 Task: Look for space in Pestovo, Russia from 2nd September, 2023 to 6th September, 2023 for 2 adults in price range Rs.15000 to Rs.20000. Place can be entire place with 1  bedroom having 1 bed and 1 bathroom. Property type can be house, flat, guest house, hotel. Booking option can be shelf check-in. Required host language is English.
Action: Mouse moved to (442, 98)
Screenshot: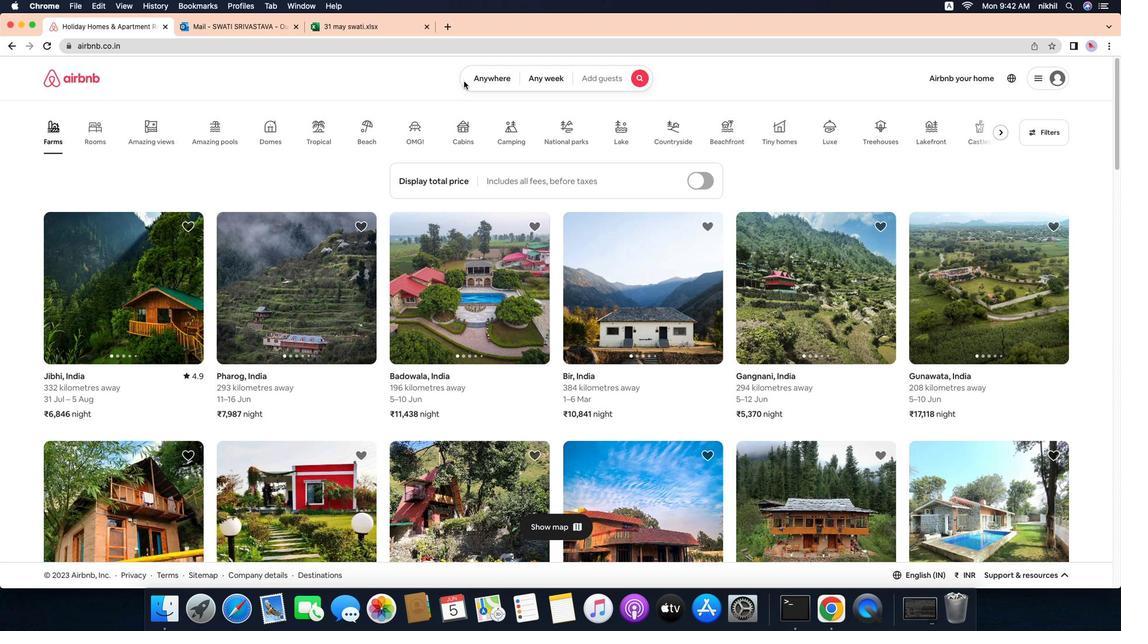 
Action: Mouse pressed left at (442, 98)
Screenshot: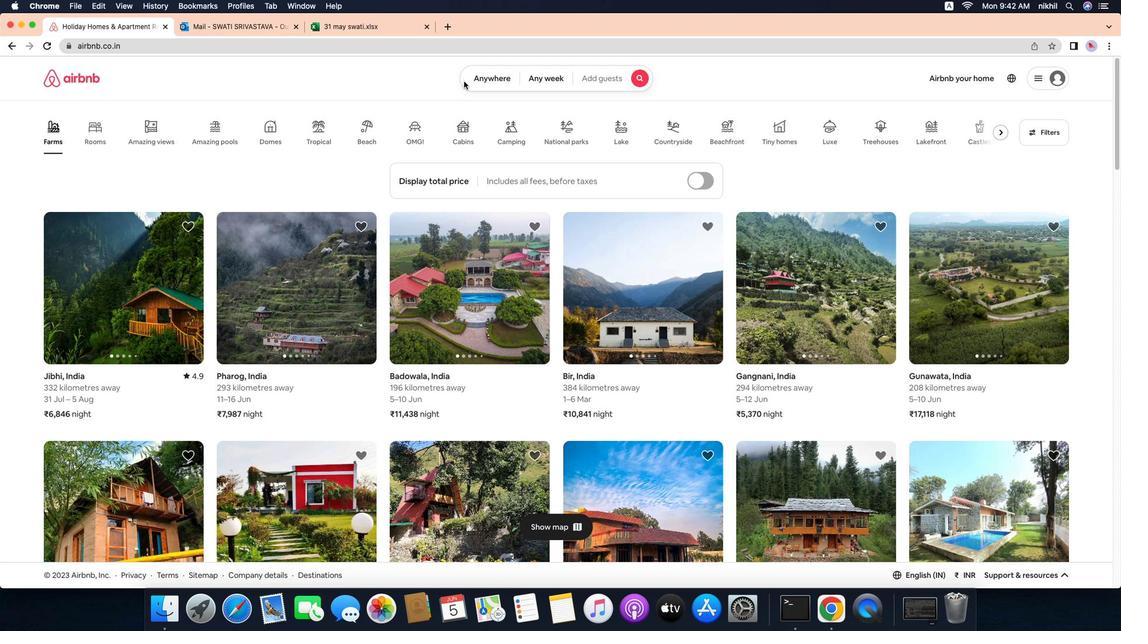 
Action: Mouse moved to (456, 94)
Screenshot: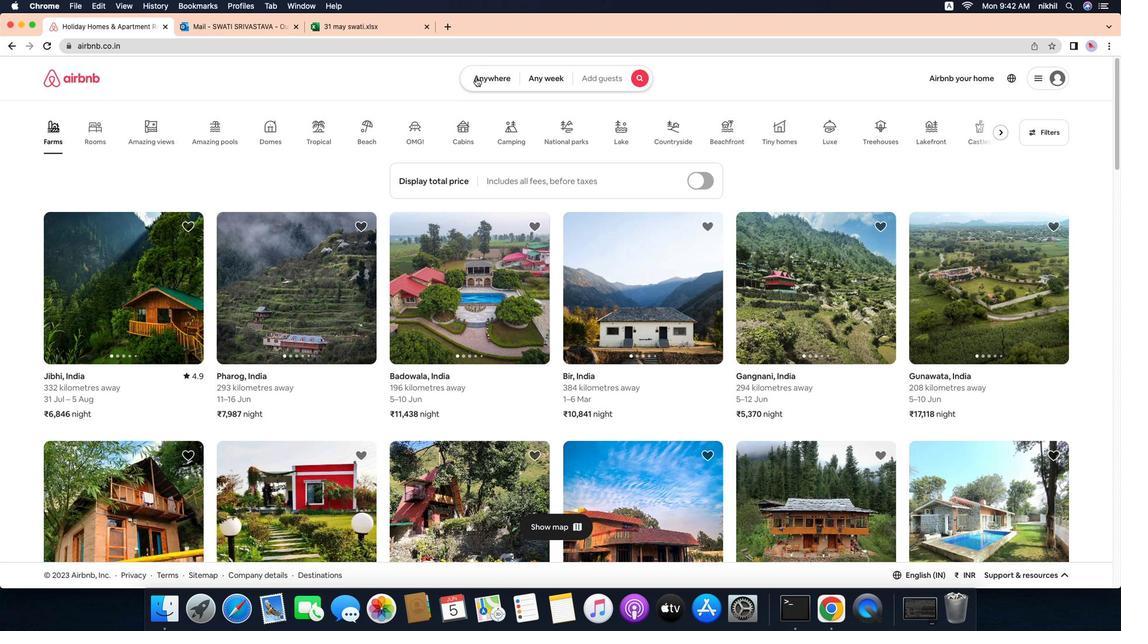 
Action: Mouse pressed left at (456, 94)
Screenshot: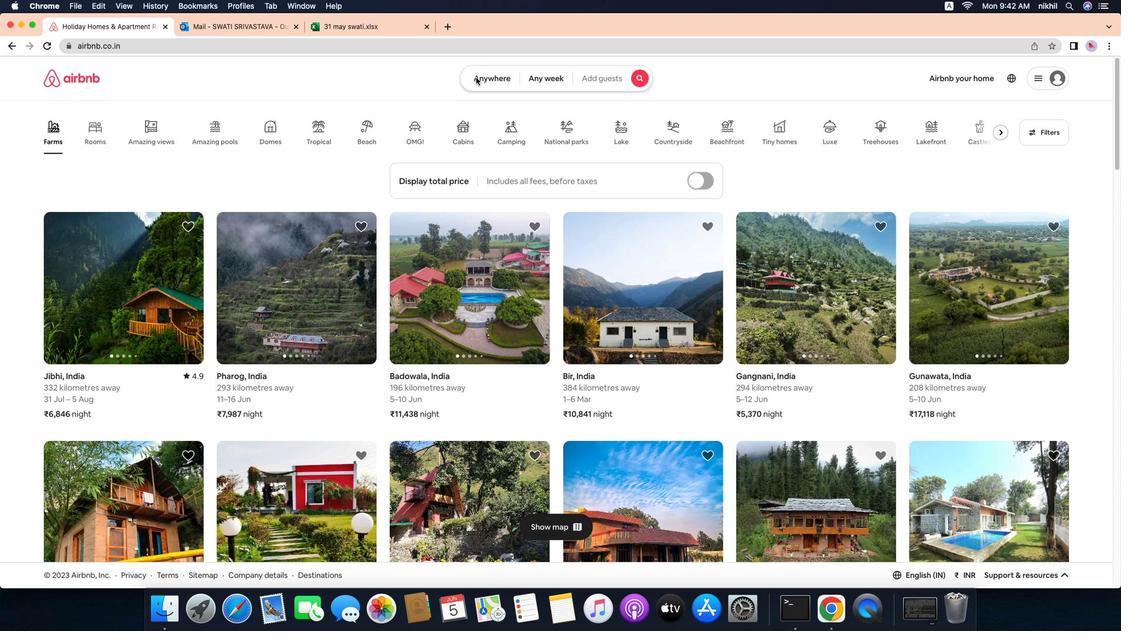 
Action: Mouse moved to (401, 134)
Screenshot: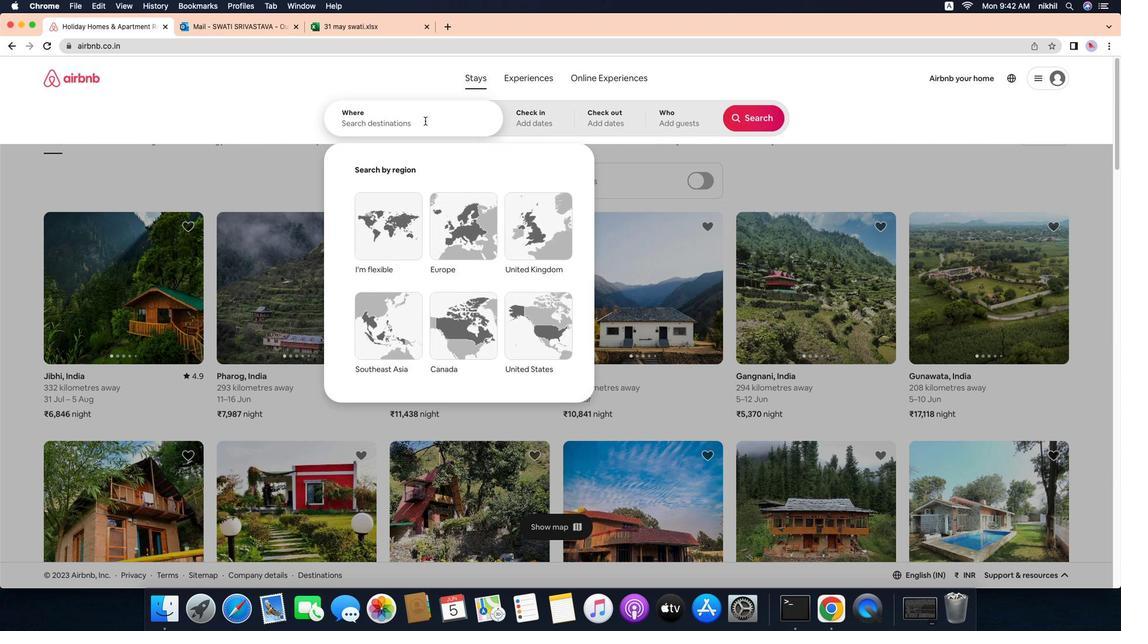 
Action: Mouse pressed left at (401, 134)
Screenshot: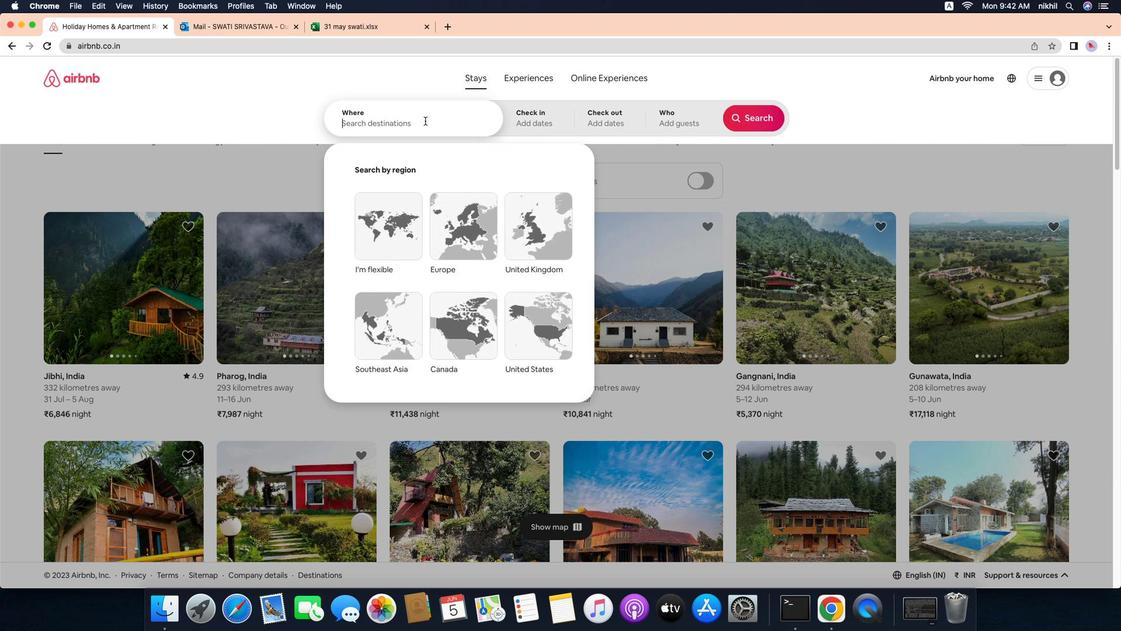 
Action: Key pressed Key.caps_lock'P'Key.caps_lock'e''s''t''o''v''o'','Key.spaceKey.caps_lock'R'Key.caps_lock'u''s''s''i''a'Key.enter
Screenshot: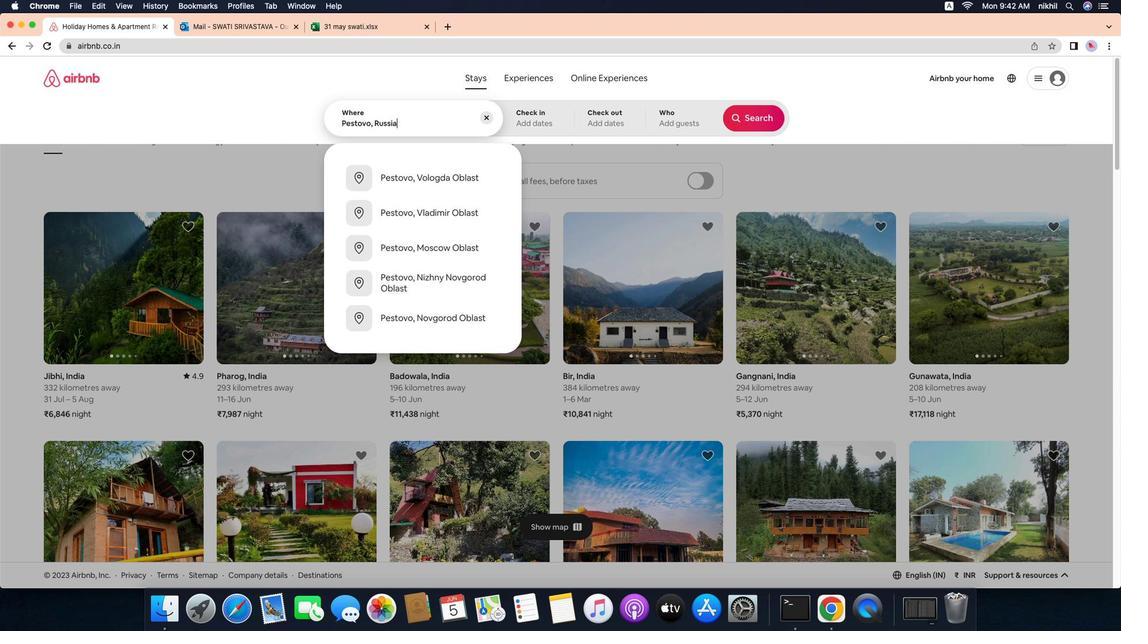 
Action: Mouse moved to (751, 216)
Screenshot: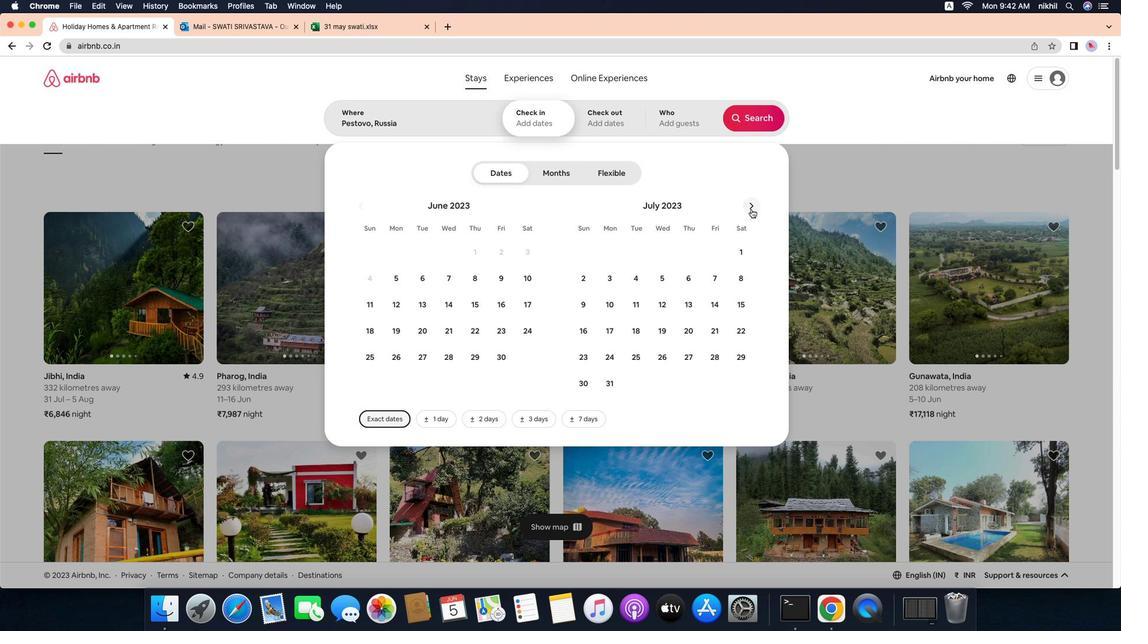
Action: Mouse pressed left at (751, 216)
Screenshot: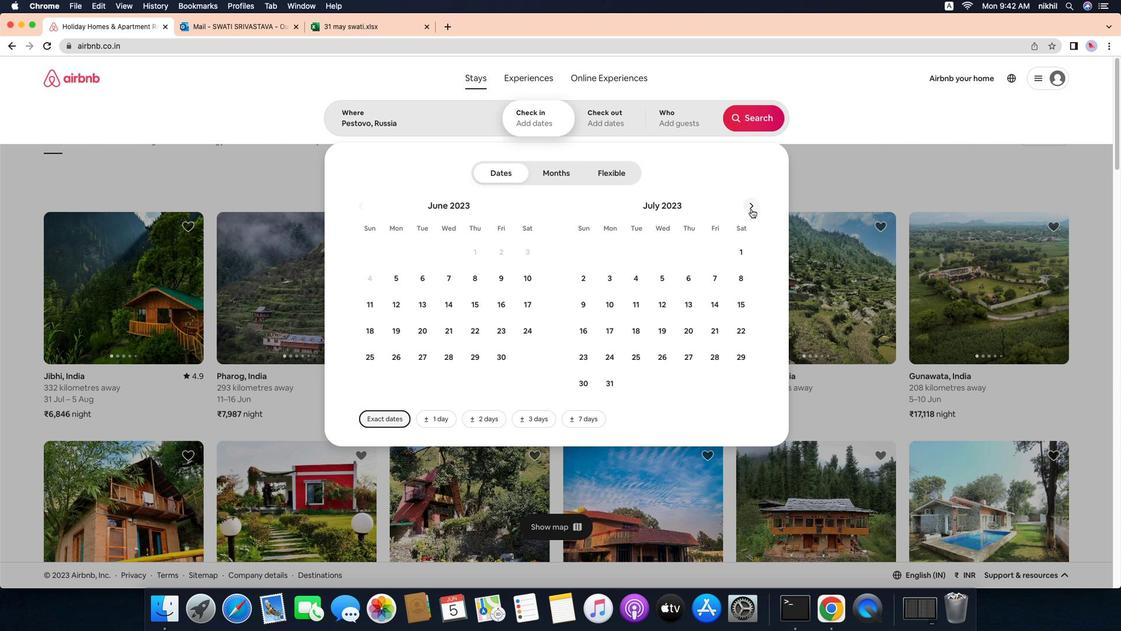 
Action: Mouse moved to (750, 216)
Screenshot: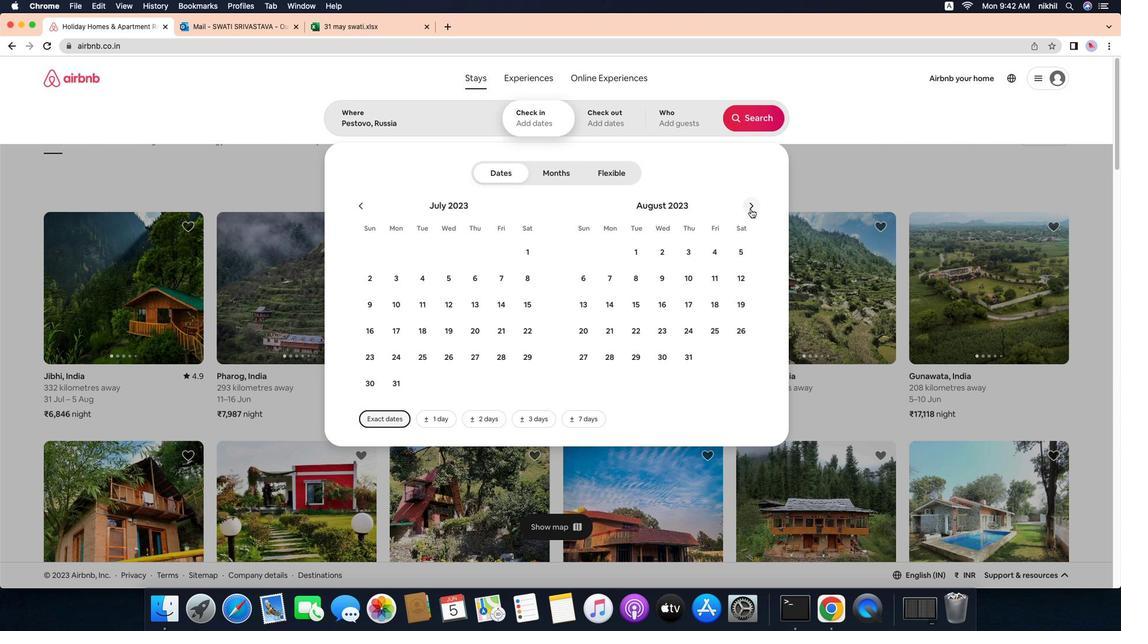 
Action: Mouse pressed left at (750, 216)
Screenshot: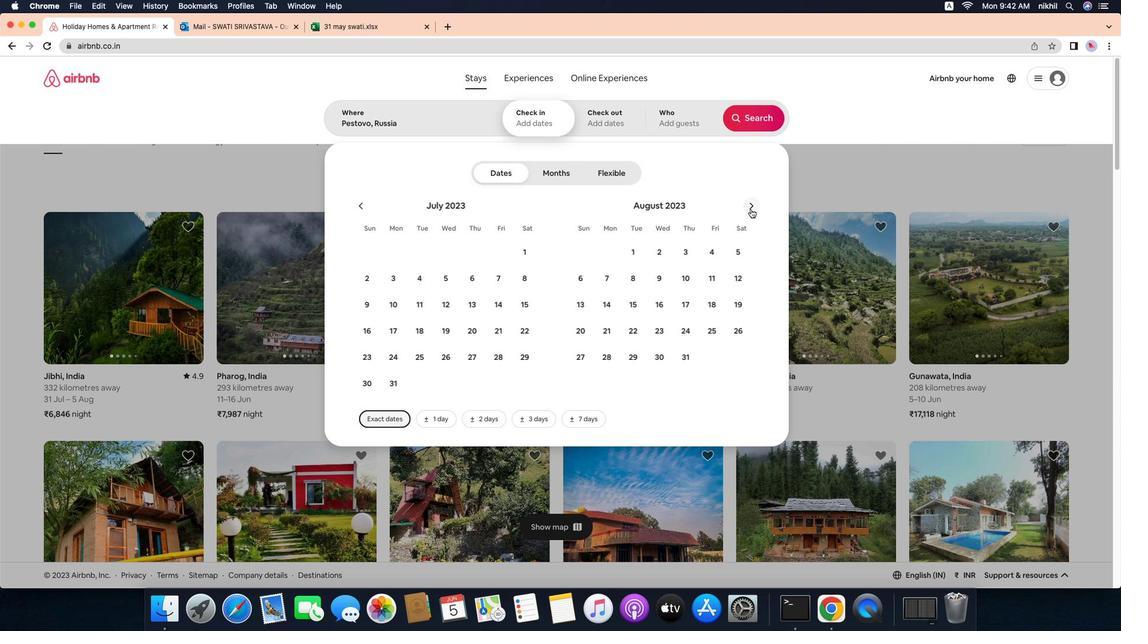 
Action: Mouse moved to (753, 255)
Screenshot: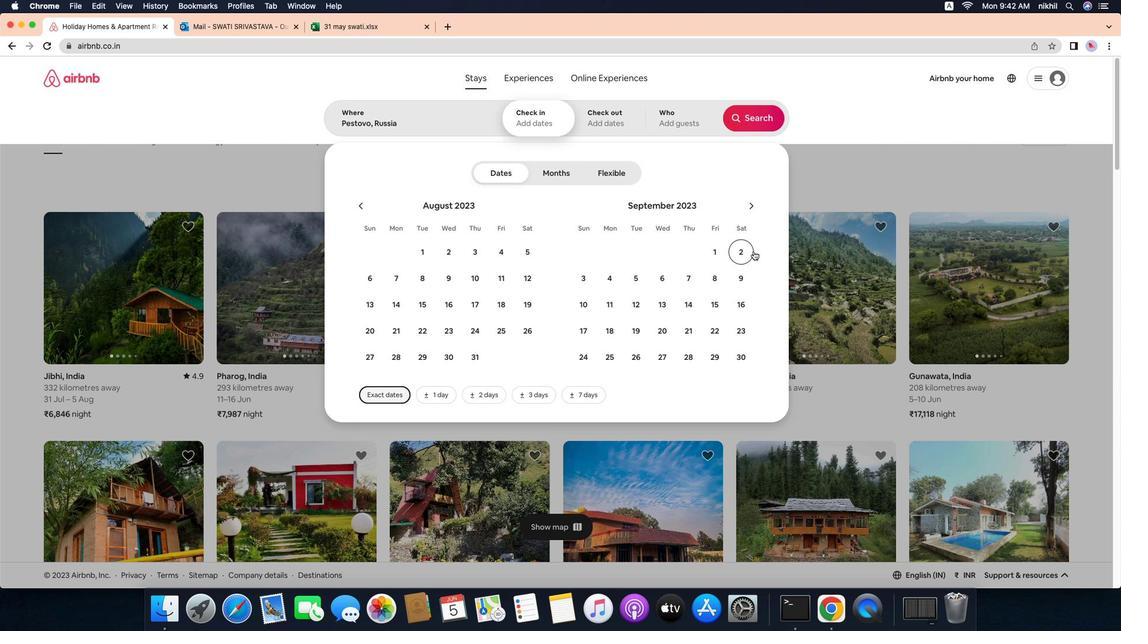 
Action: Mouse pressed left at (753, 255)
Screenshot: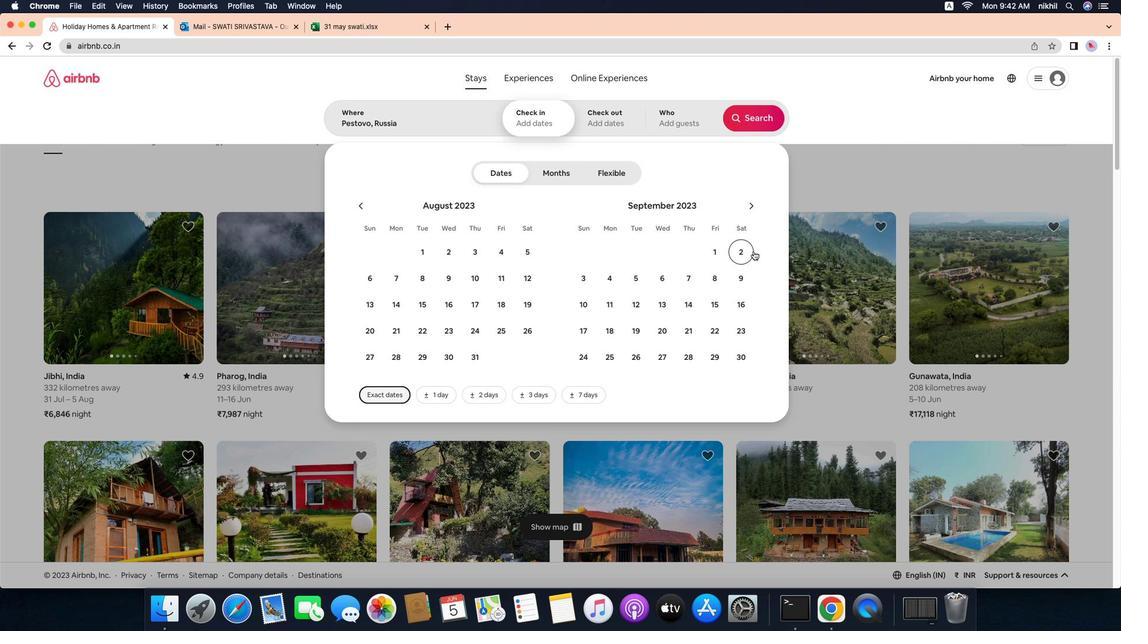 
Action: Mouse moved to (663, 282)
Screenshot: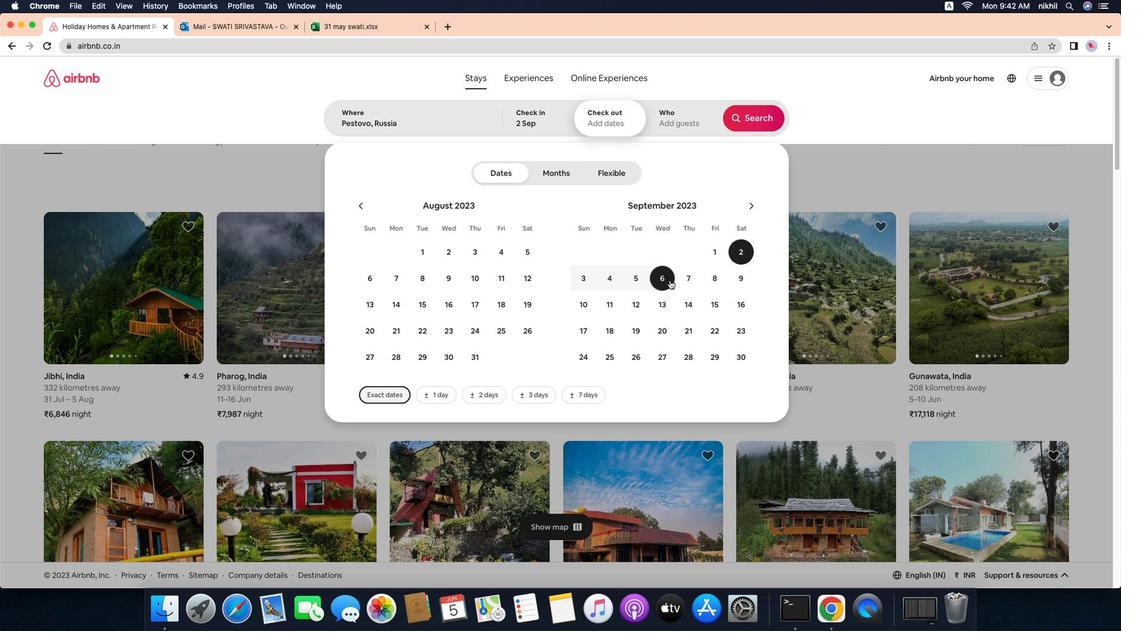 
Action: Mouse pressed left at (663, 282)
Screenshot: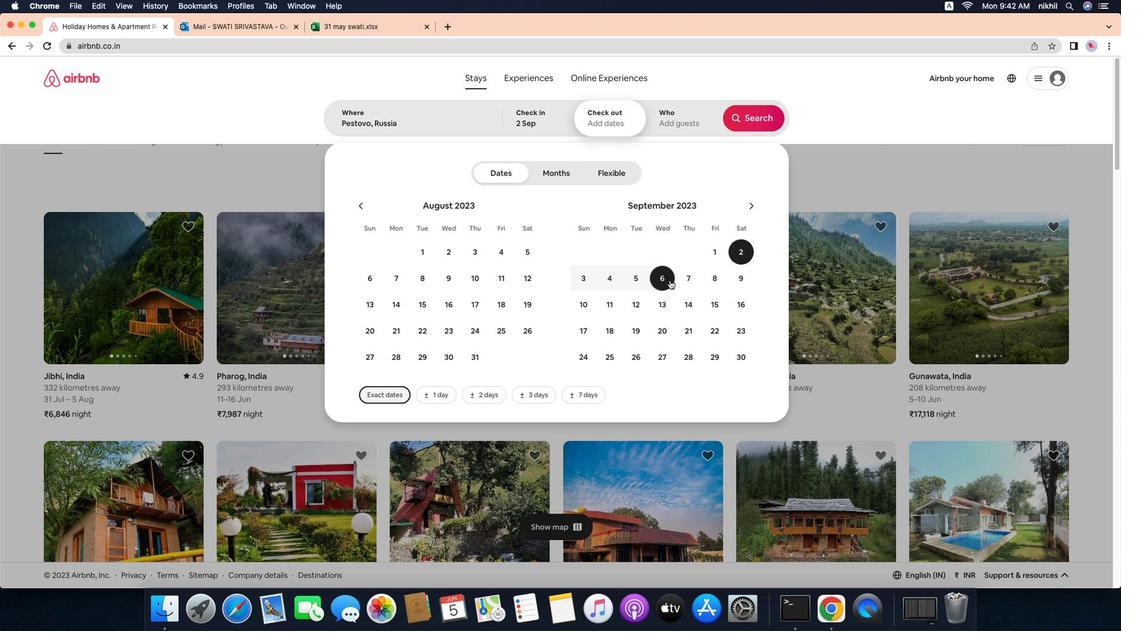 
Action: Mouse moved to (671, 138)
Screenshot: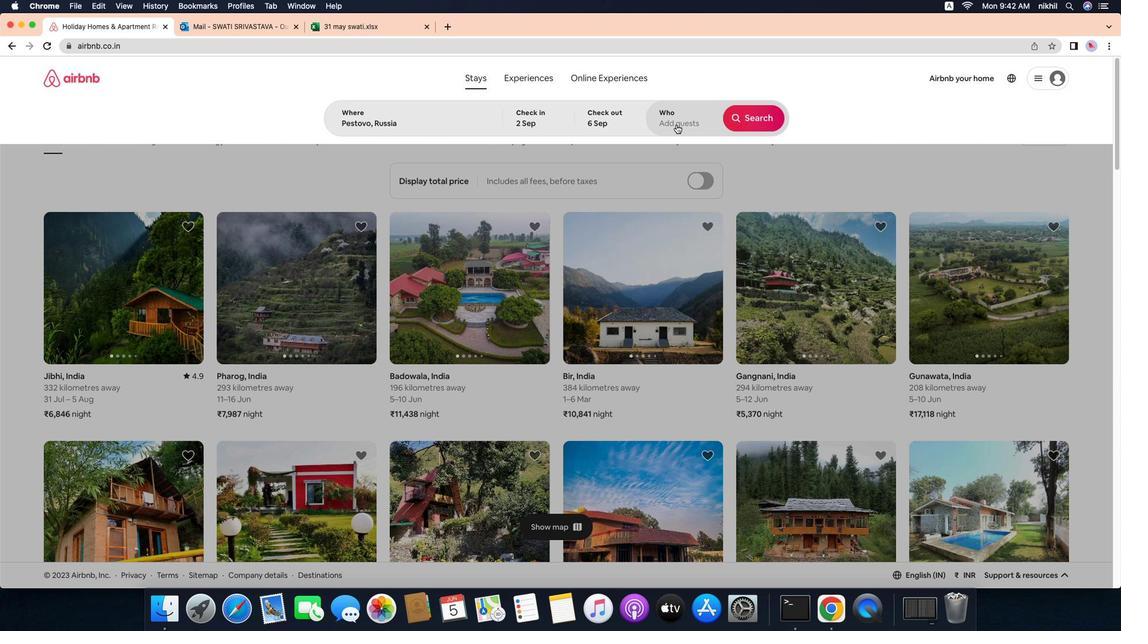 
Action: Mouse pressed left at (671, 138)
Screenshot: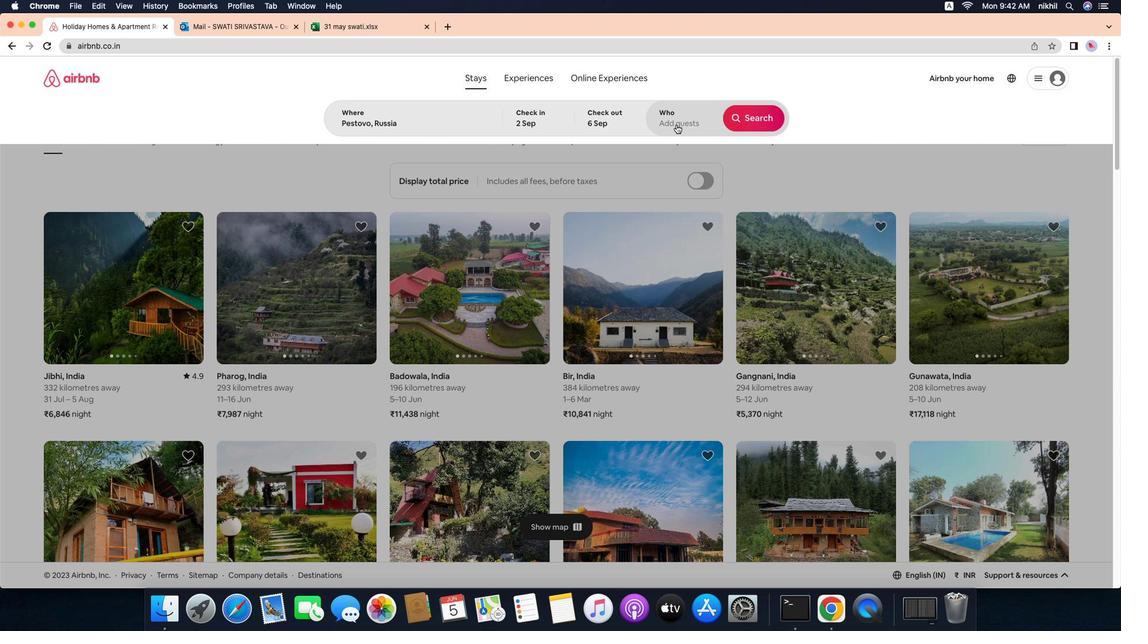 
Action: Mouse moved to (753, 182)
Screenshot: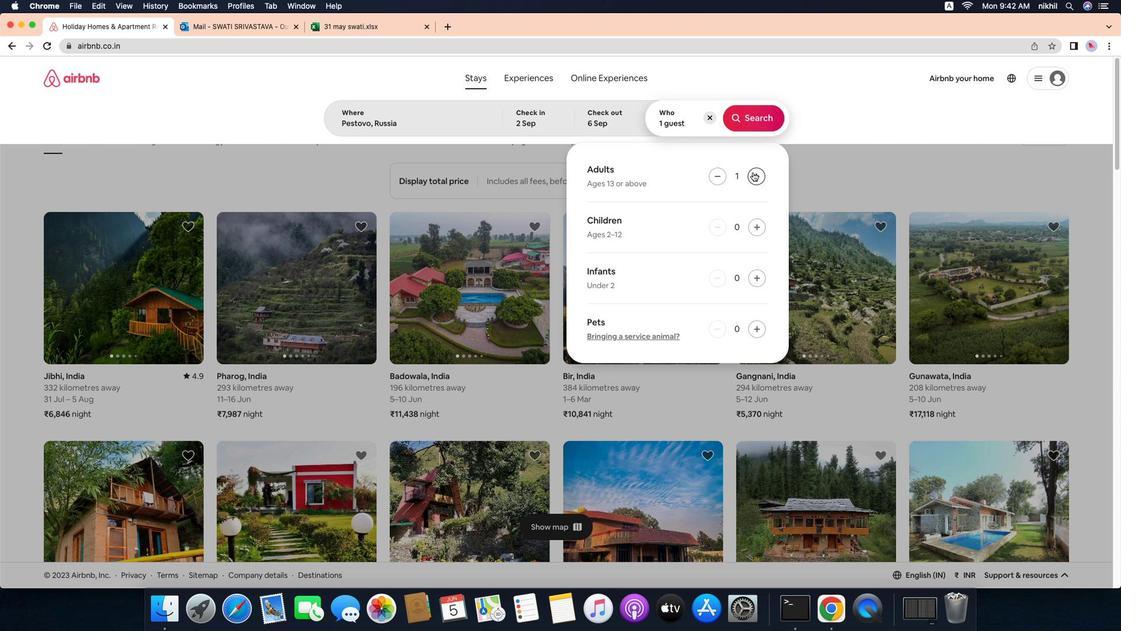 
Action: Mouse pressed left at (753, 182)
Screenshot: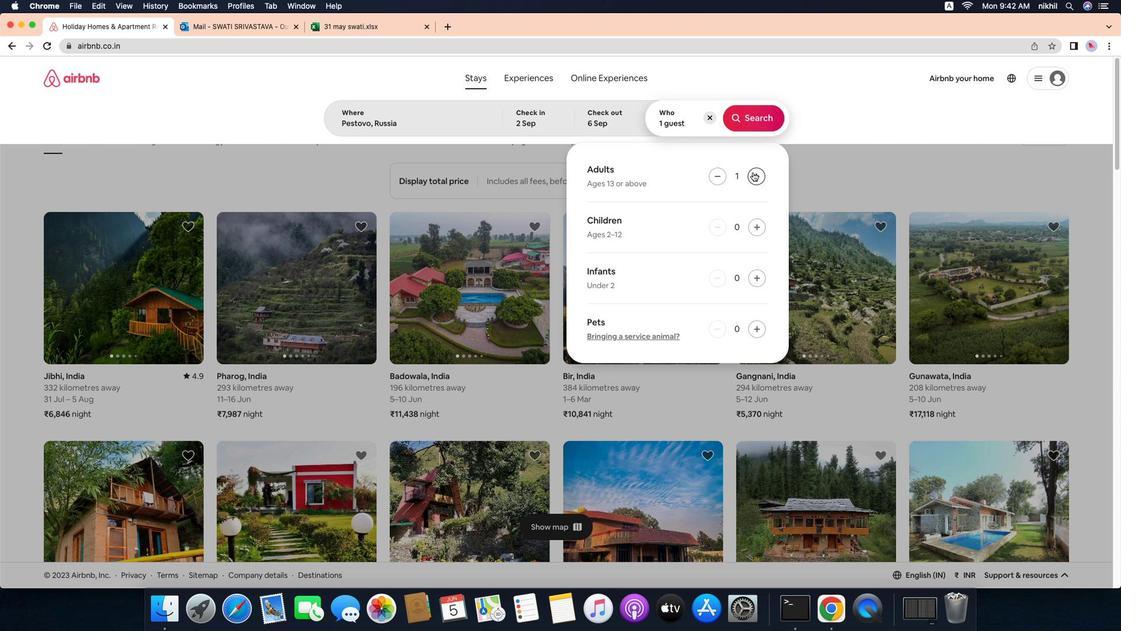 
Action: Mouse pressed left at (753, 182)
Screenshot: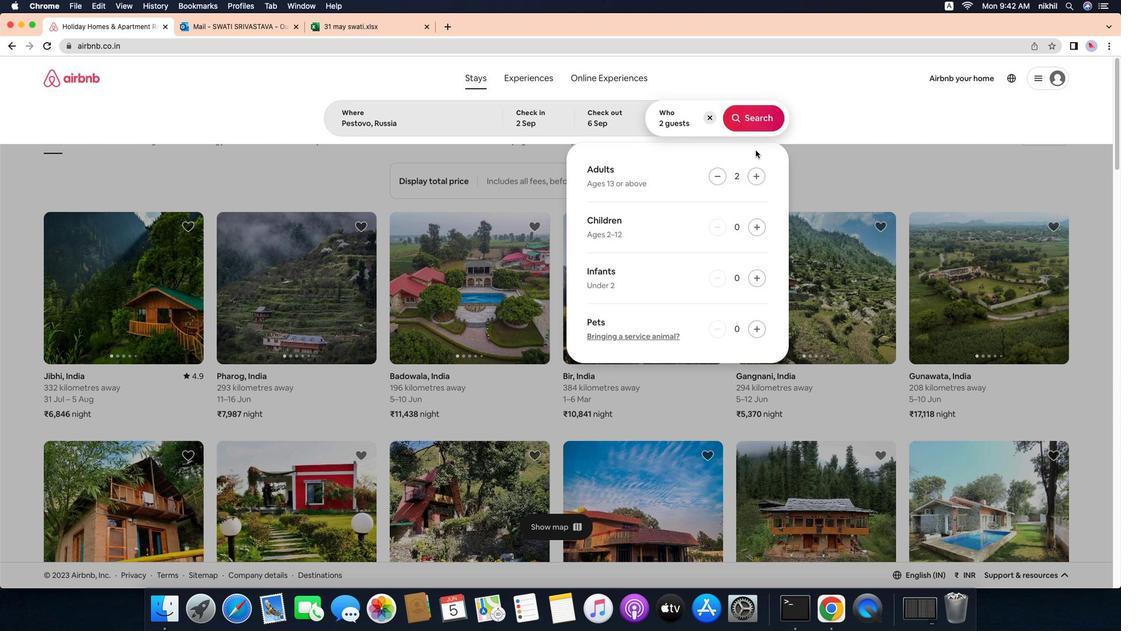 
Action: Mouse moved to (757, 130)
Screenshot: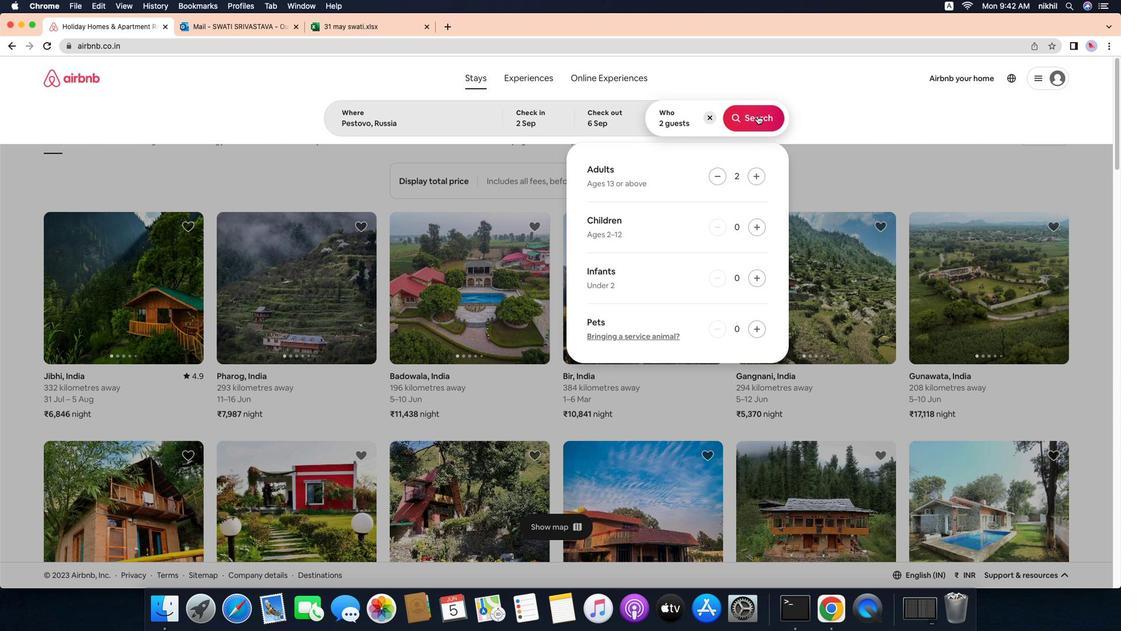 
Action: Mouse pressed left at (757, 130)
Screenshot: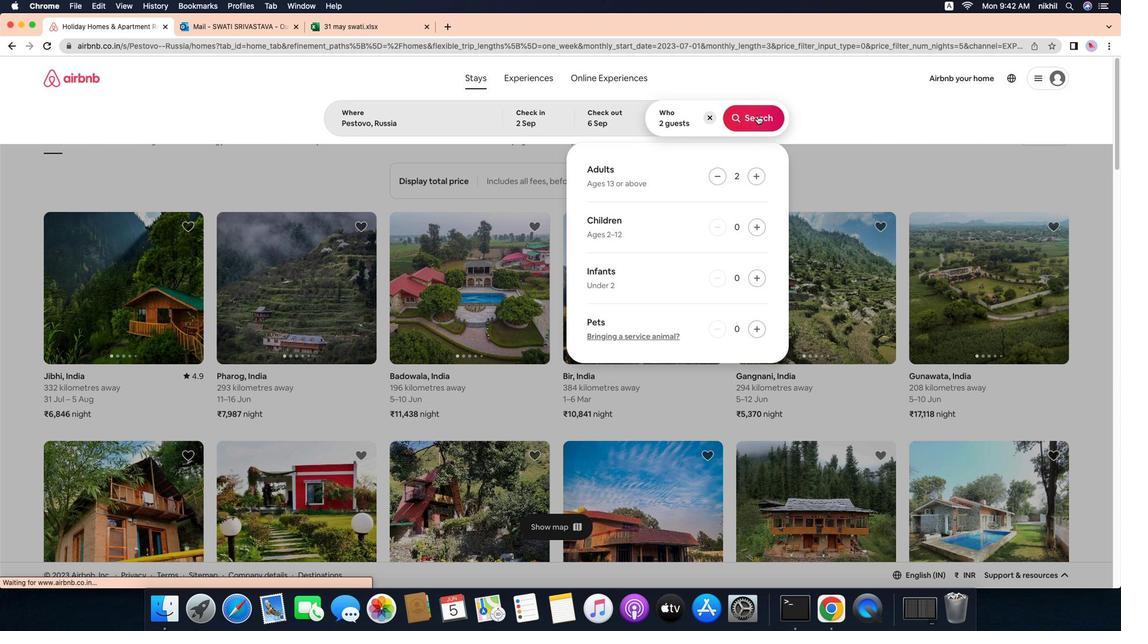
Action: Mouse moved to (1095, 134)
Screenshot: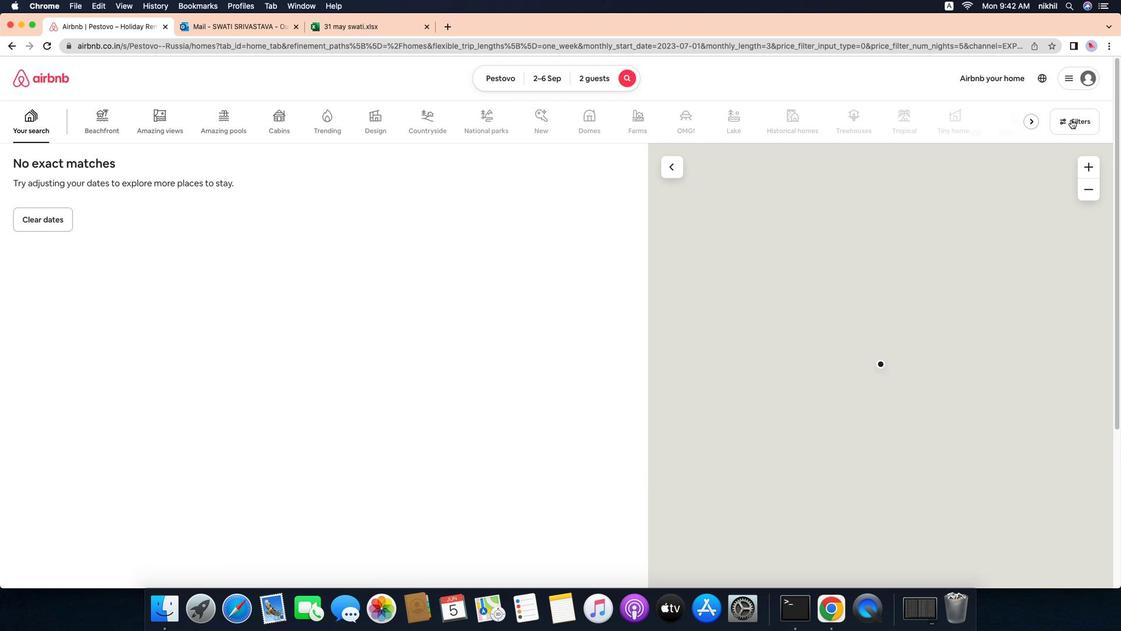 
Action: Mouse pressed left at (1095, 134)
Screenshot: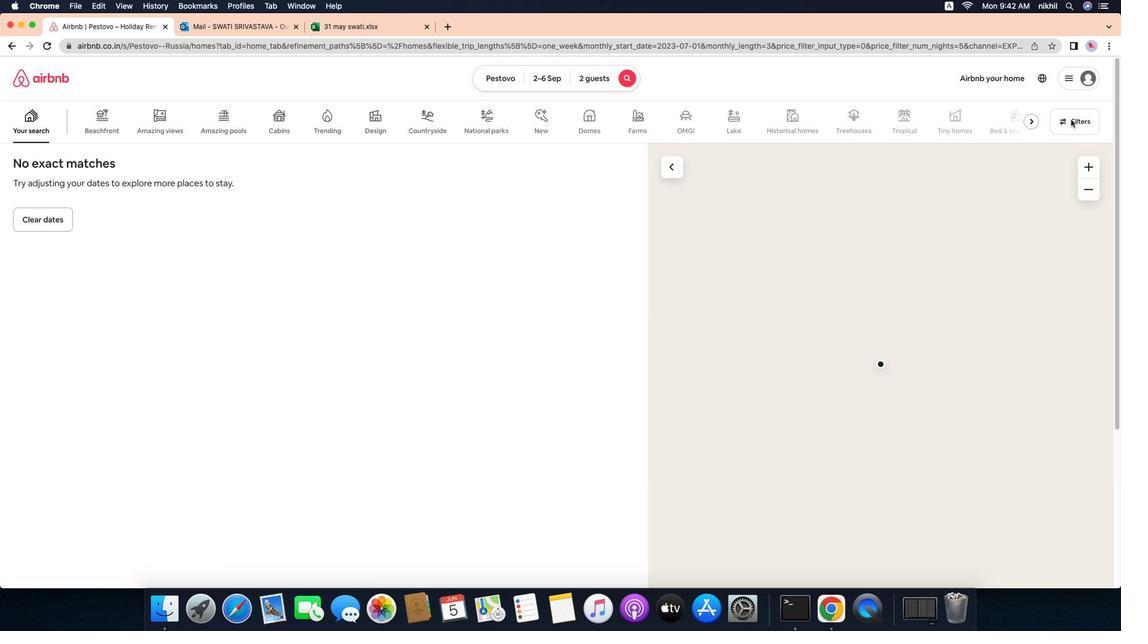 
Action: Mouse moved to (420, 385)
Screenshot: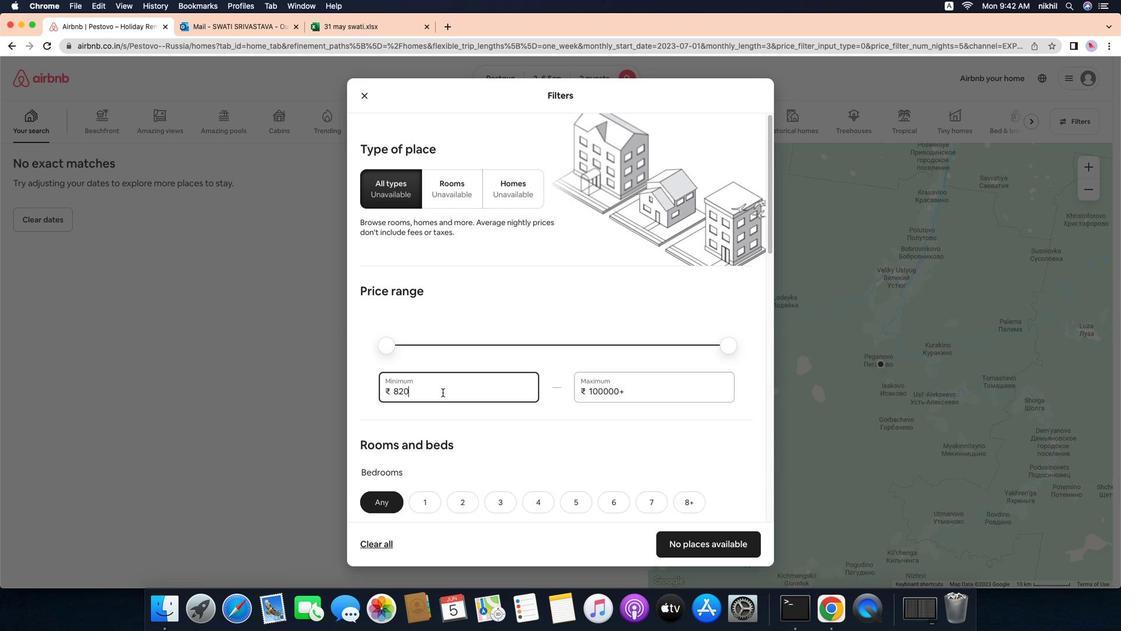 
Action: Mouse pressed left at (420, 385)
Screenshot: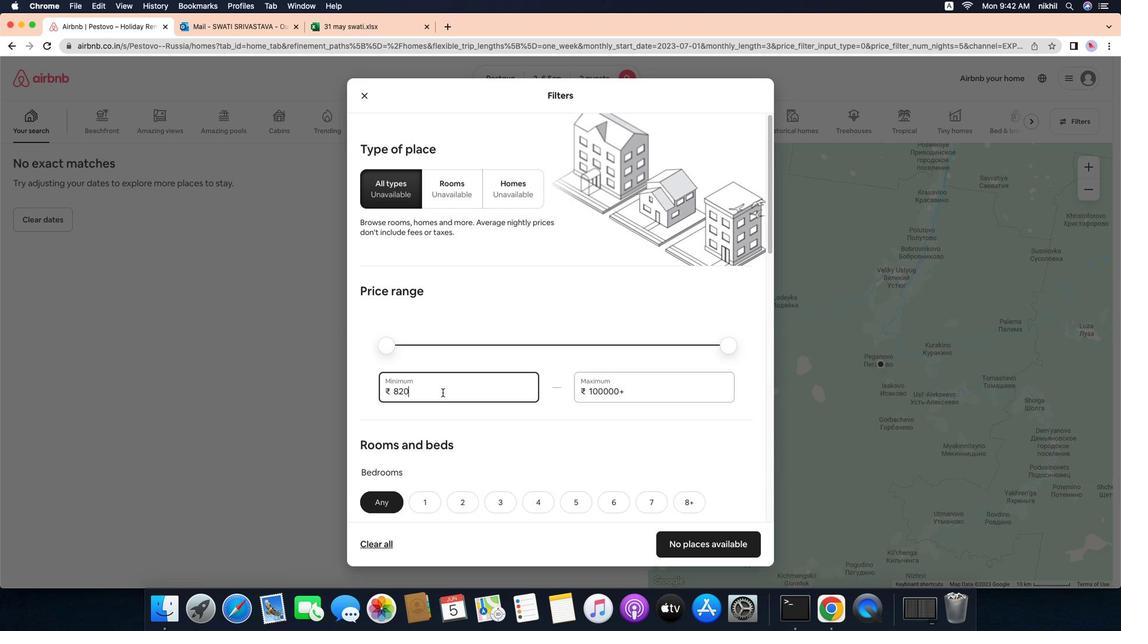 
Action: Mouse moved to (420, 385)
Screenshot: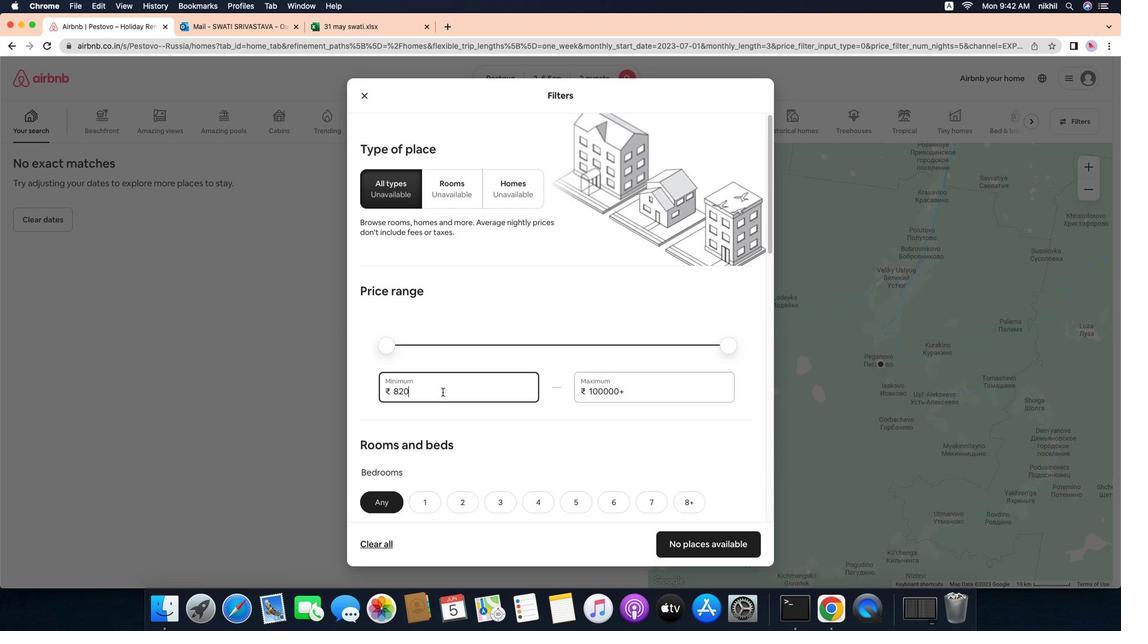 
Action: Key pressed Key.backspaceKey.backspaceKey.backspaceKey.backspace'1''5''0''0''0'
Screenshot: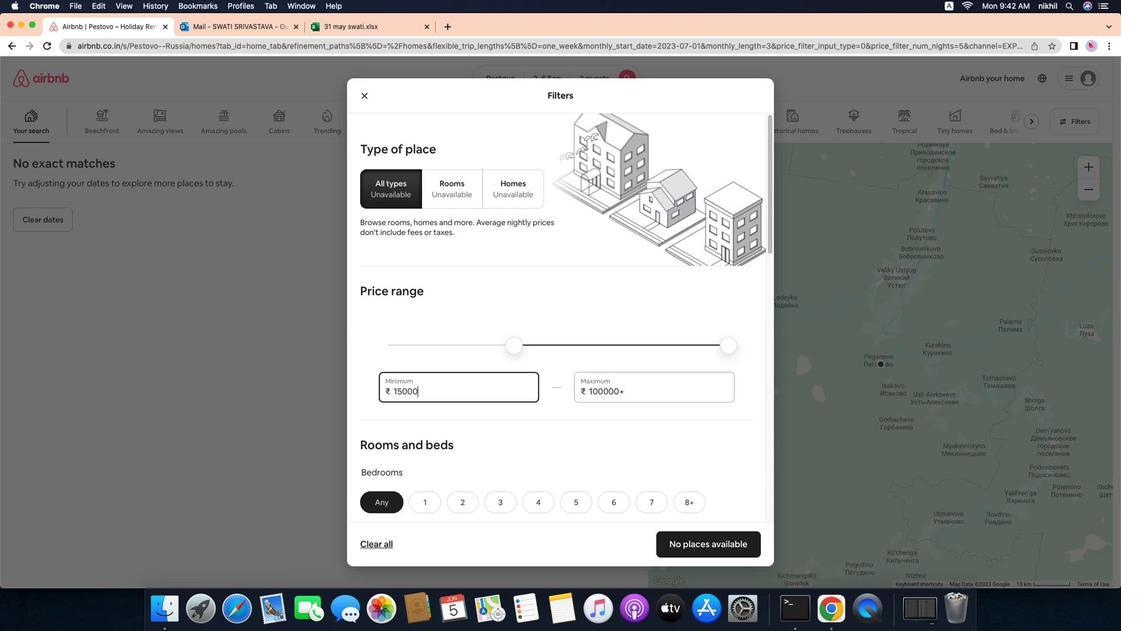 
Action: Mouse moved to (657, 388)
Screenshot: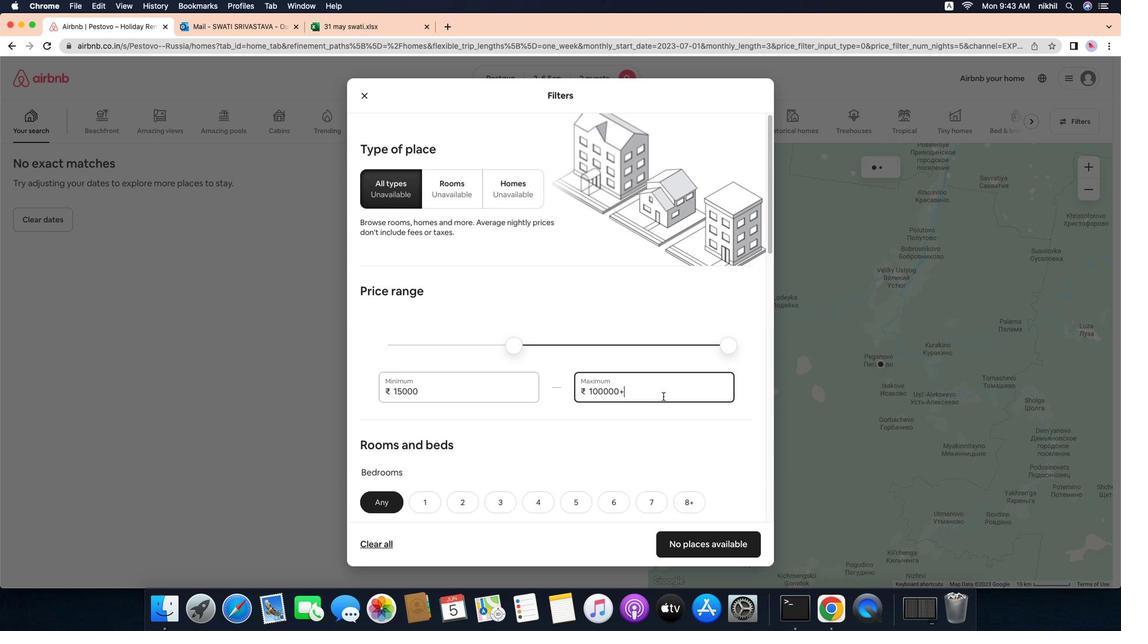 
Action: Mouse pressed left at (657, 388)
Screenshot: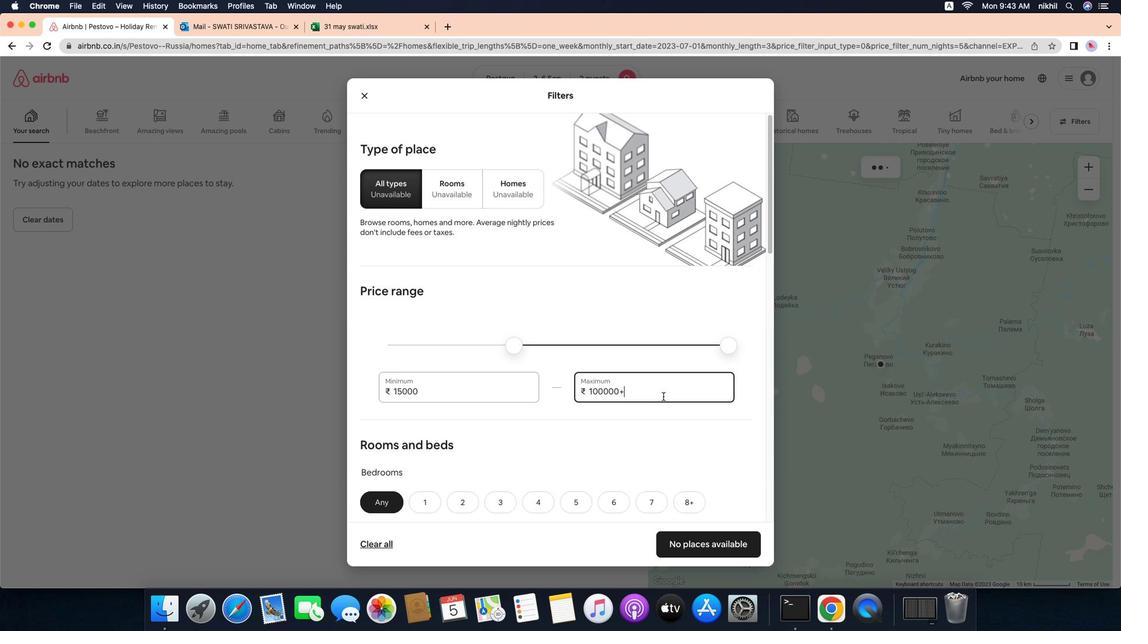 
Action: Key pressed Key.backspaceKey.backspaceKey.backspaceKey.backspaceKey.backspaceKey.backspaceKey.backspace'2''0''0''0''0'
Screenshot: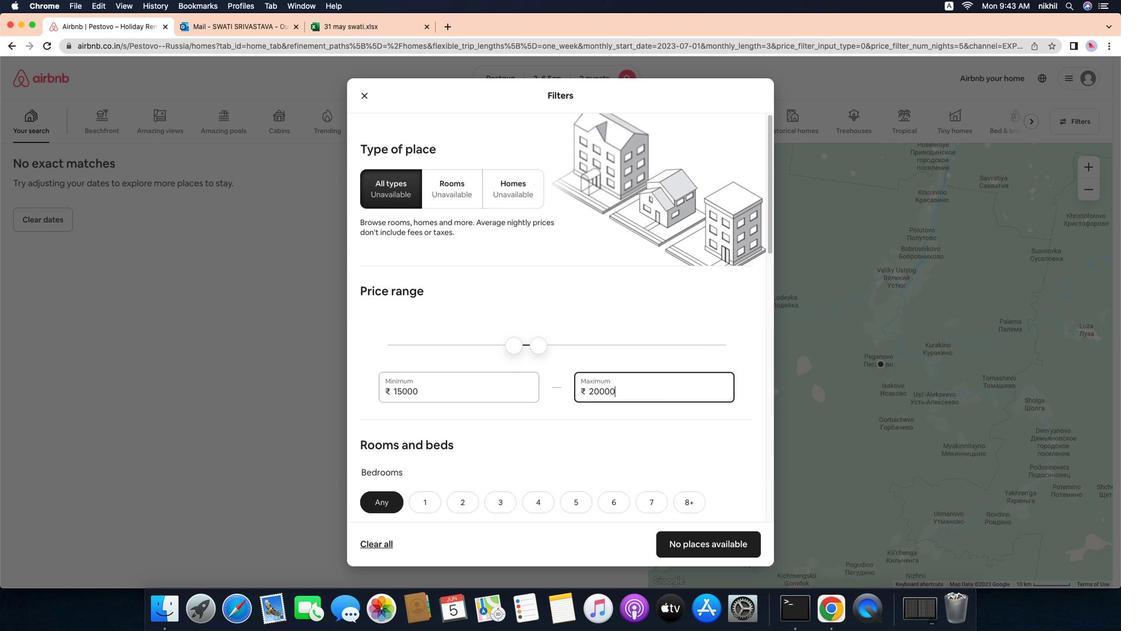 
Action: Mouse moved to (579, 414)
Screenshot: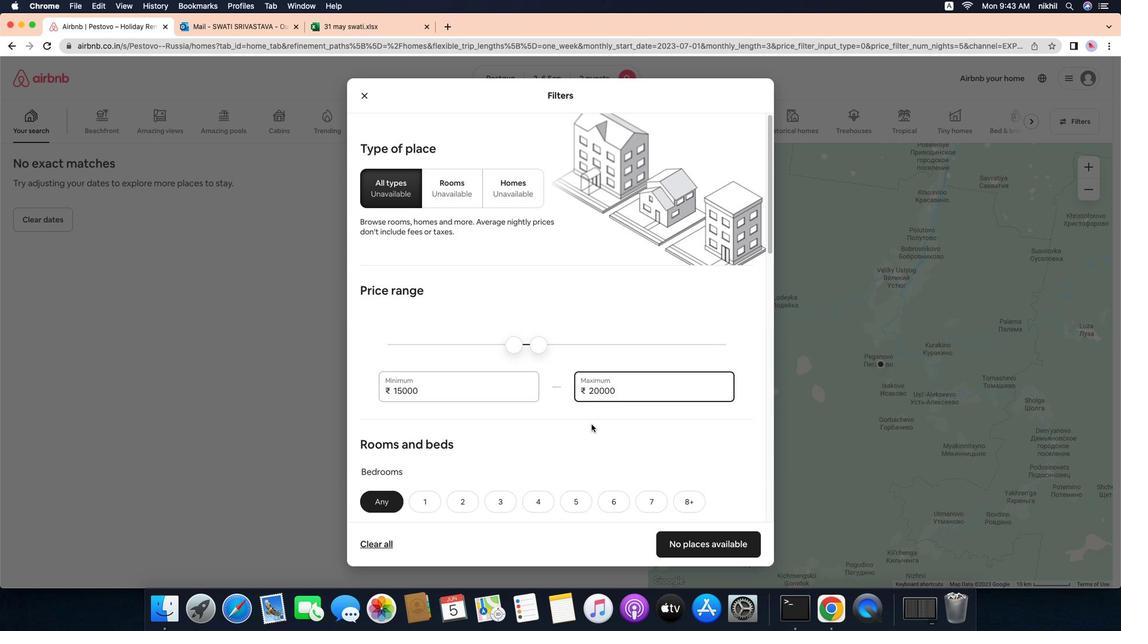 
Action: Mouse scrolled (579, 414) with delta (-55, 23)
Screenshot: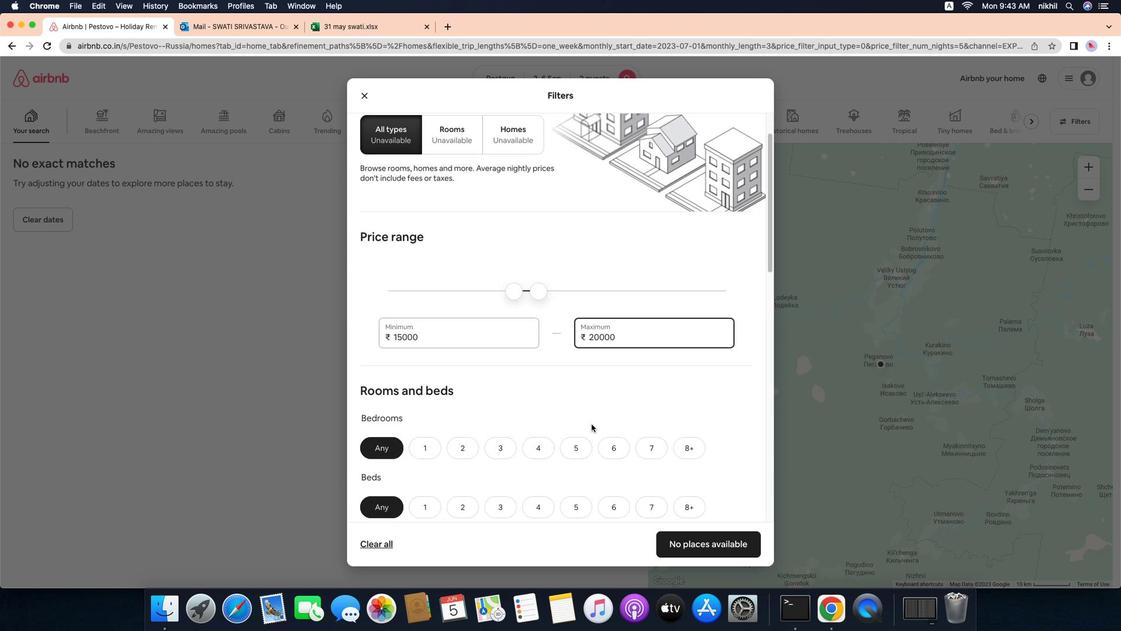 
Action: Mouse scrolled (579, 414) with delta (-55, 23)
Screenshot: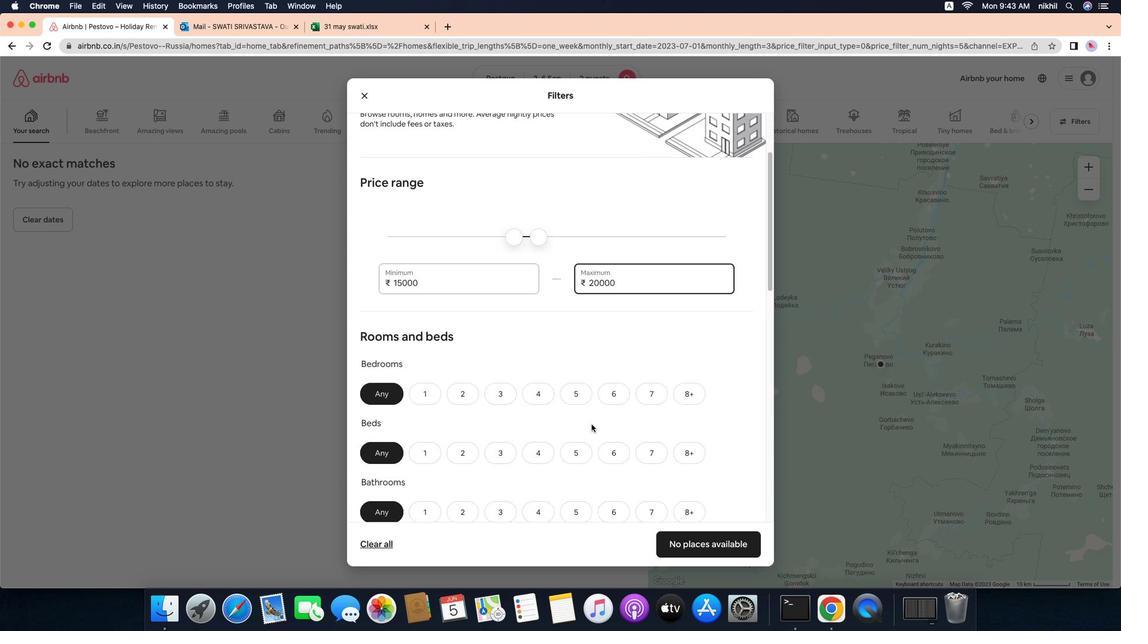 
Action: Mouse scrolled (579, 414) with delta (-55, 22)
Screenshot: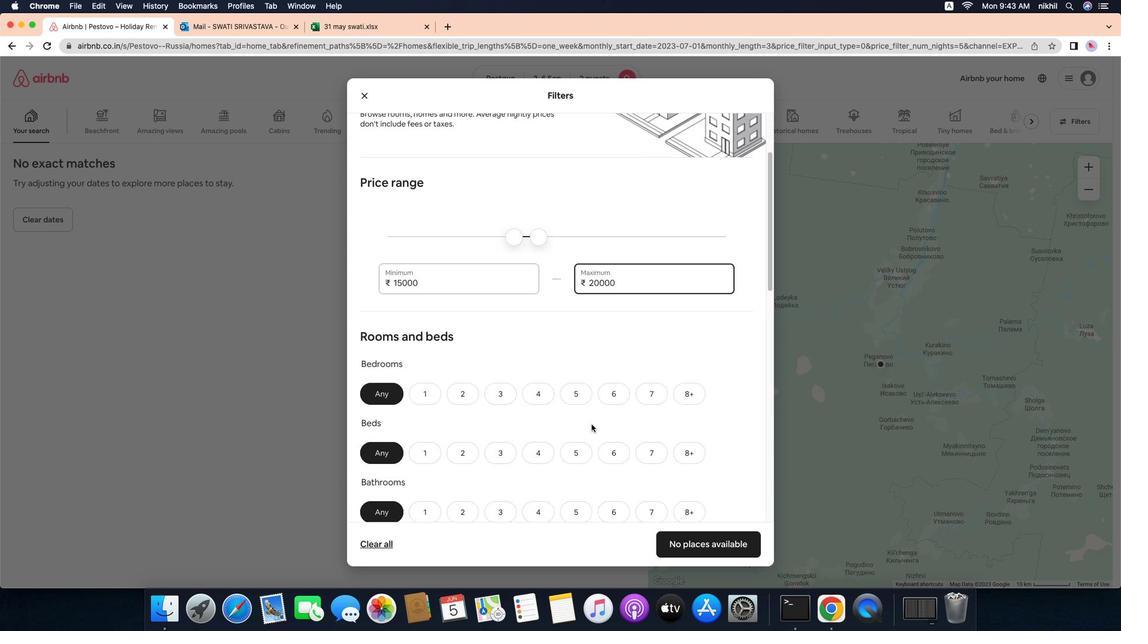 
Action: Mouse scrolled (579, 414) with delta (-55, 21)
Screenshot: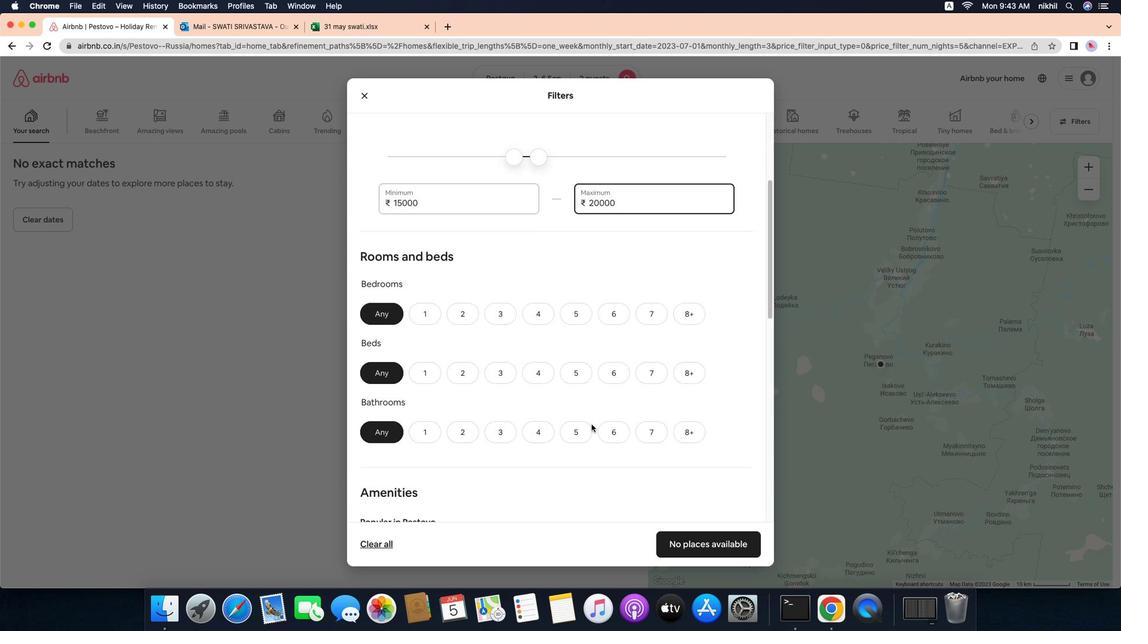 
Action: Mouse moved to (404, 315)
Screenshot: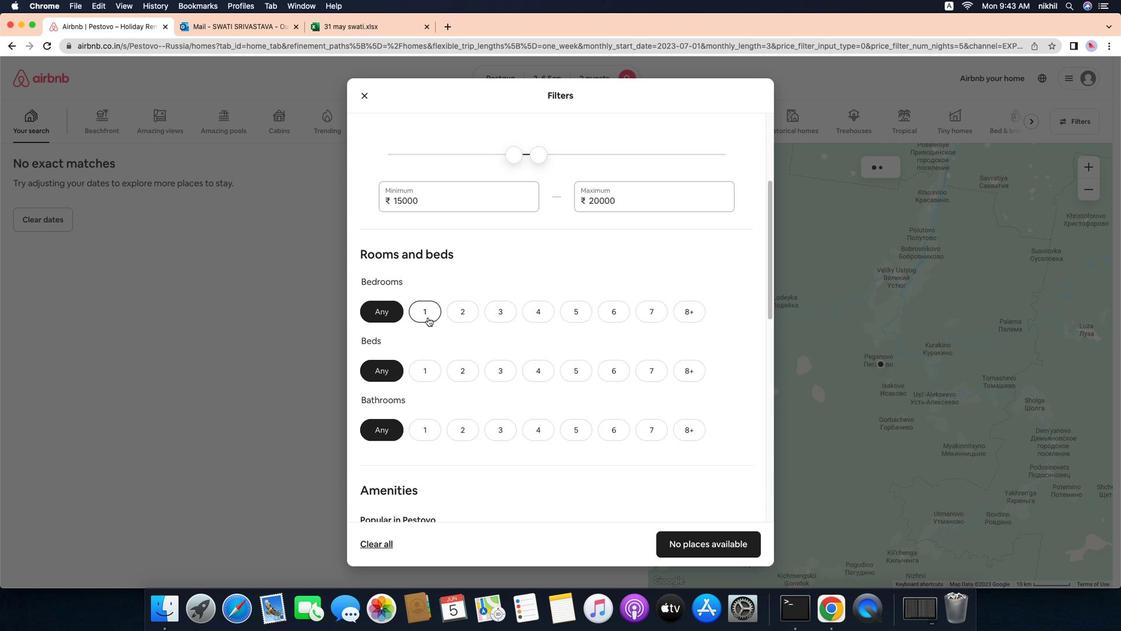
Action: Mouse pressed left at (404, 315)
Screenshot: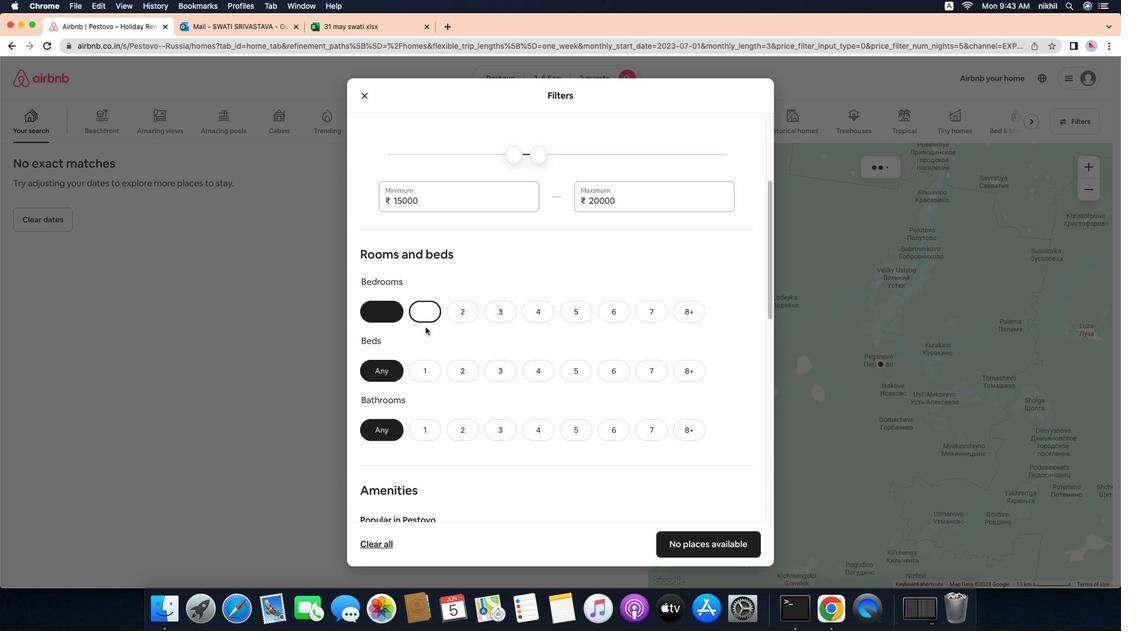 
Action: Mouse moved to (392, 362)
Screenshot: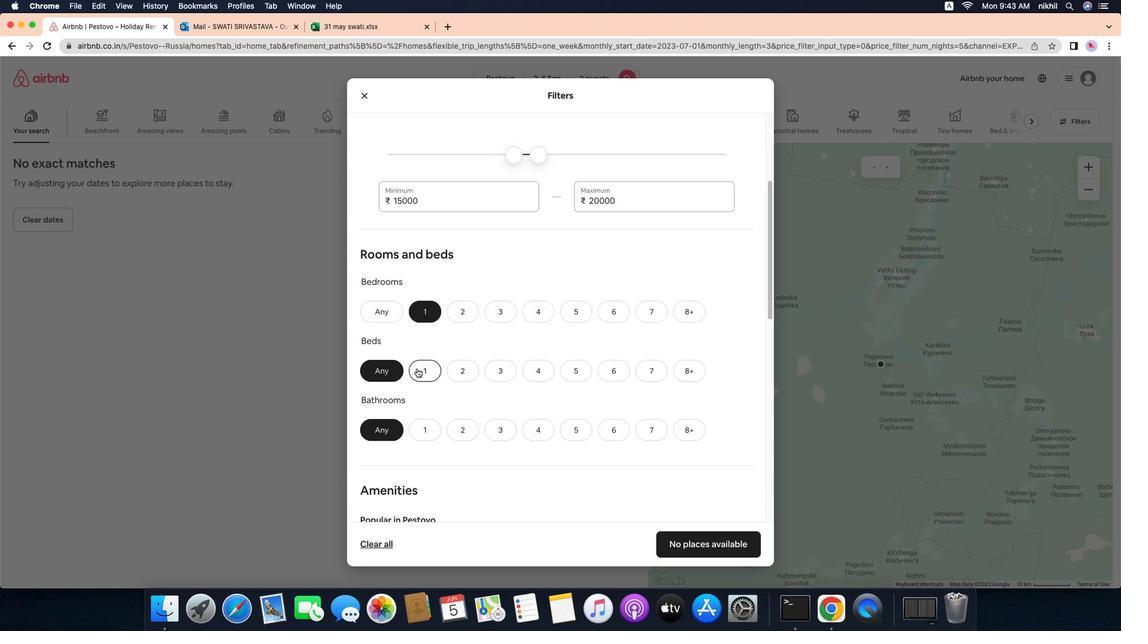 
Action: Mouse pressed left at (392, 362)
Screenshot: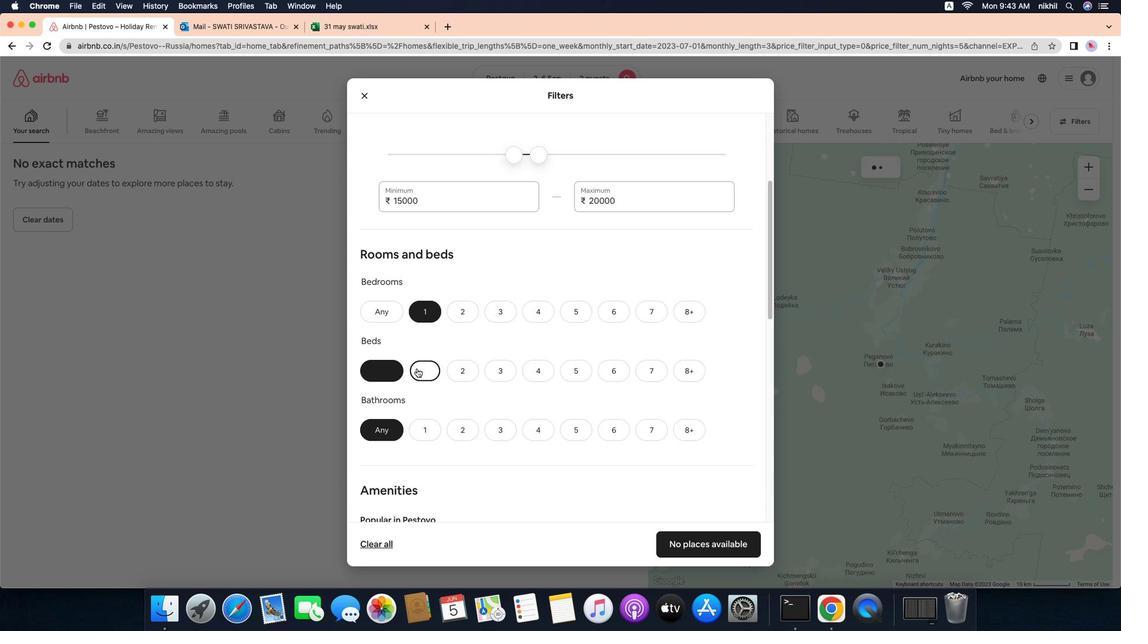 
Action: Mouse moved to (413, 420)
Screenshot: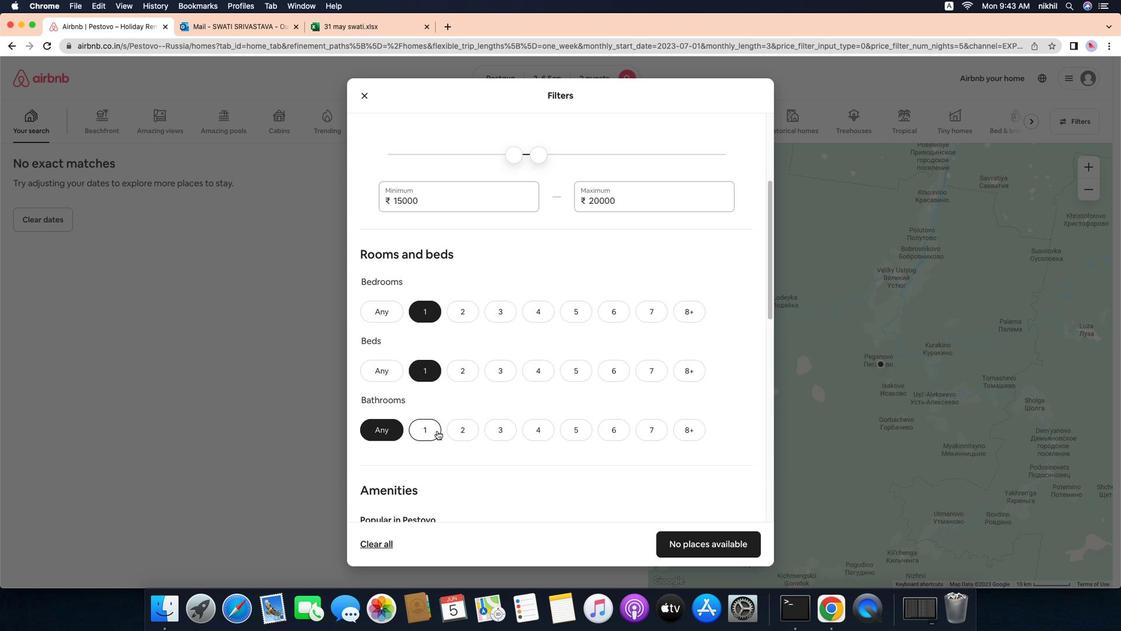 
Action: Mouse pressed left at (413, 420)
Screenshot: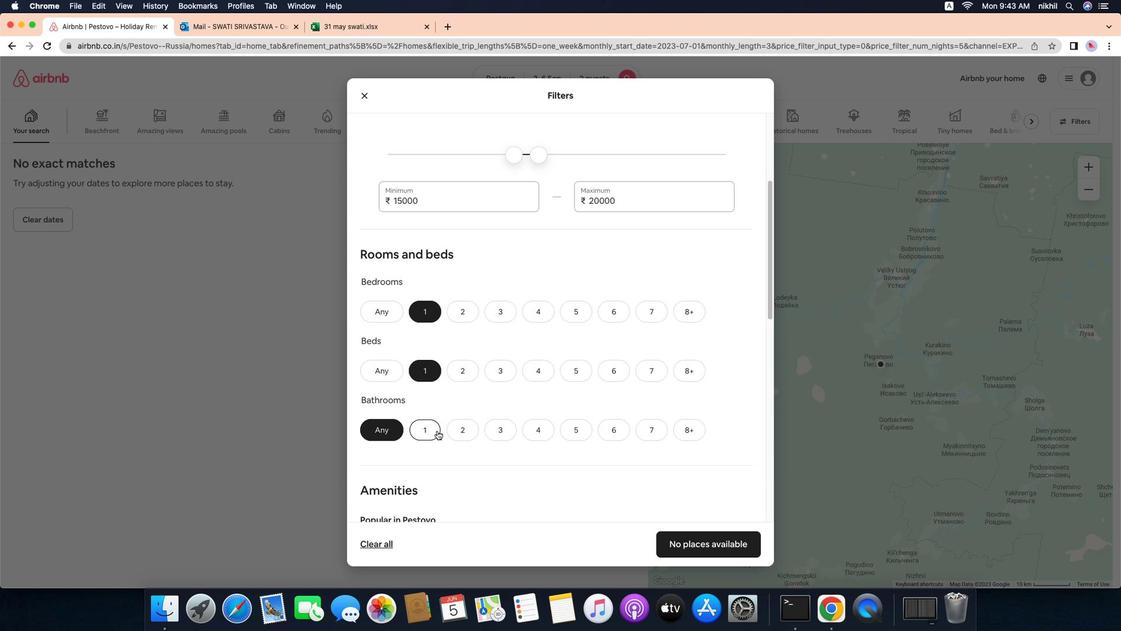
Action: Mouse moved to (504, 425)
Screenshot: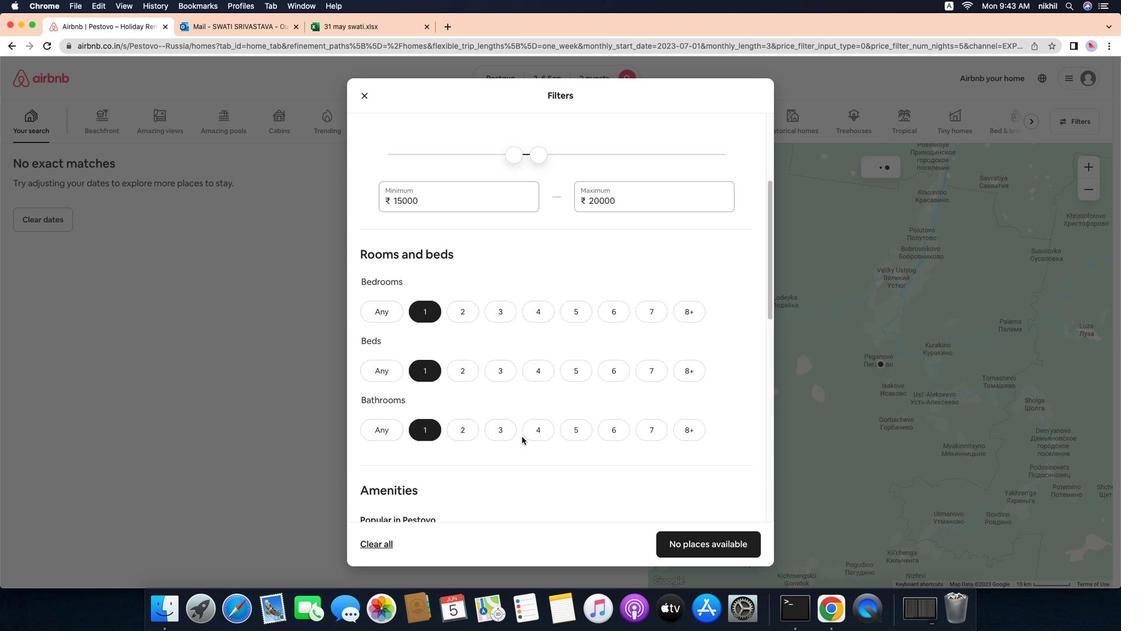 
Action: Mouse scrolled (504, 425) with delta (-55, 23)
Screenshot: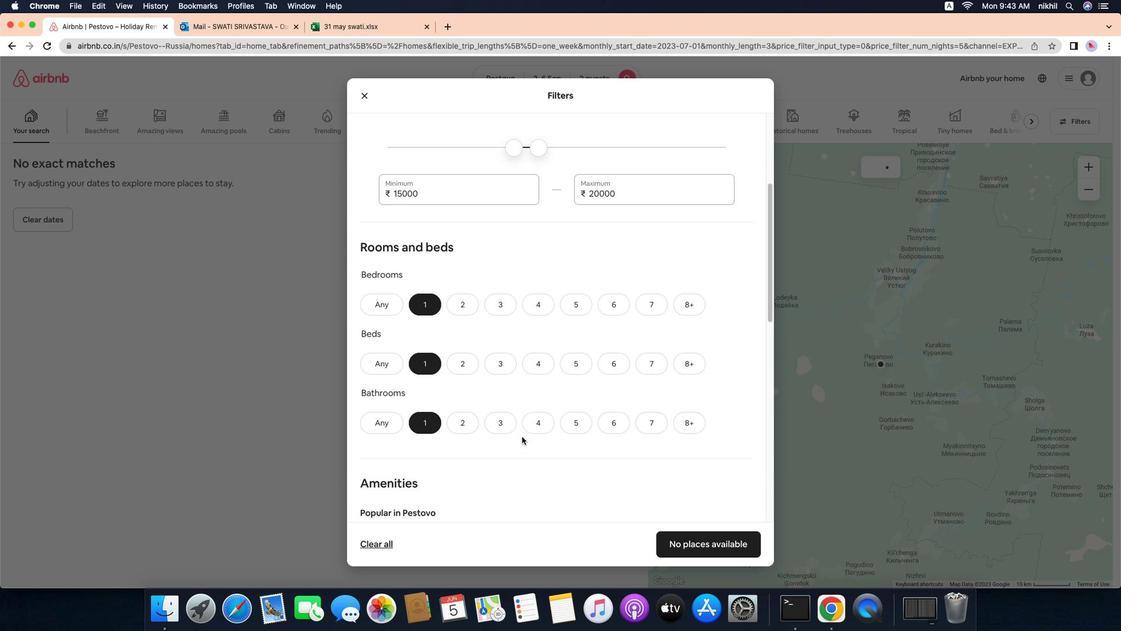 
Action: Mouse scrolled (504, 425) with delta (-55, 23)
Screenshot: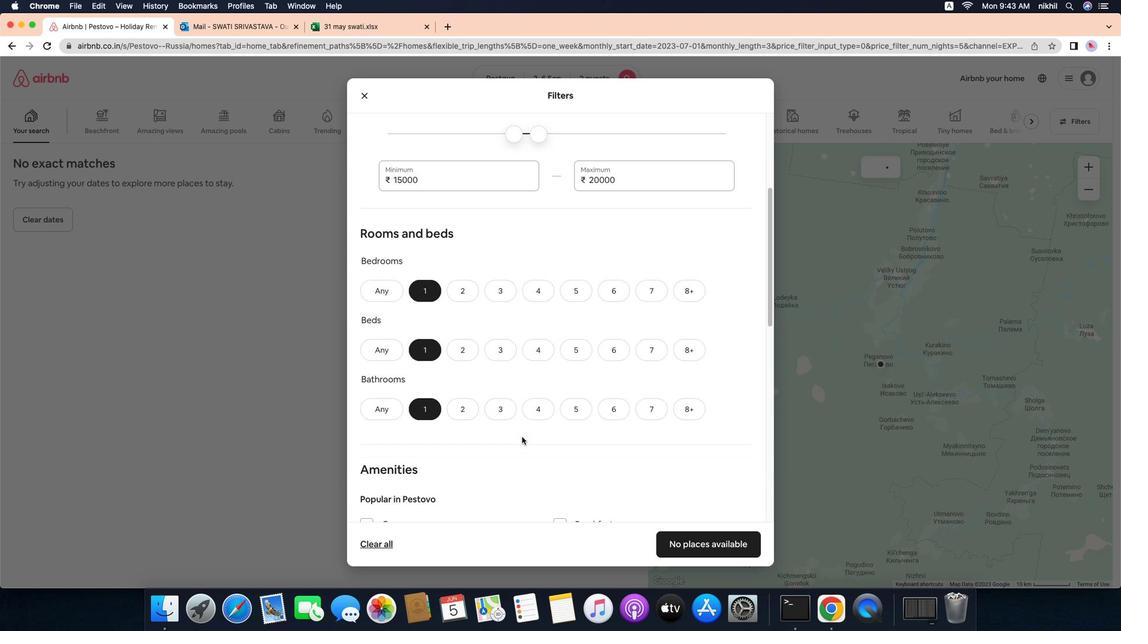 
Action: Mouse scrolled (504, 425) with delta (-55, 22)
Screenshot: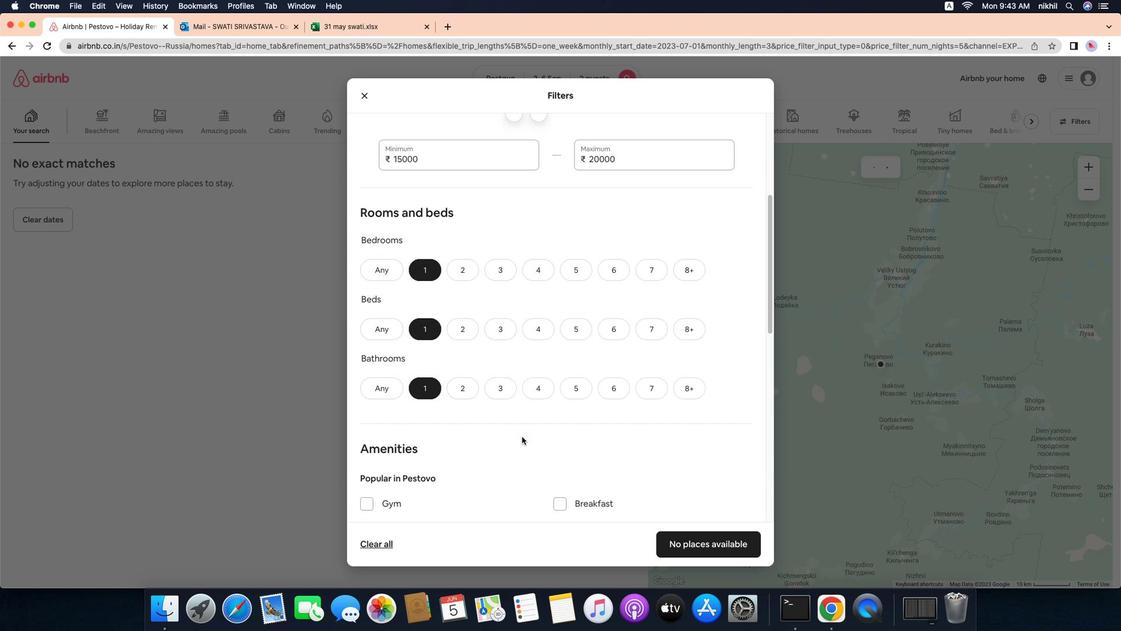
Action: Mouse scrolled (504, 425) with delta (-55, 23)
Screenshot: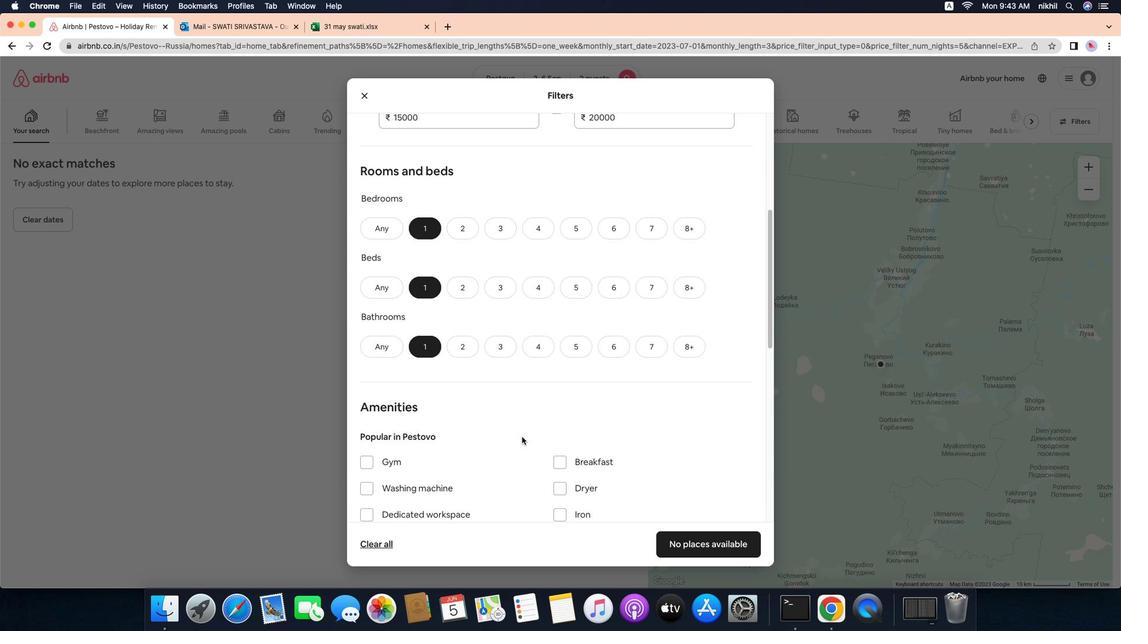 
Action: Mouse scrolled (504, 425) with delta (-55, 23)
Screenshot: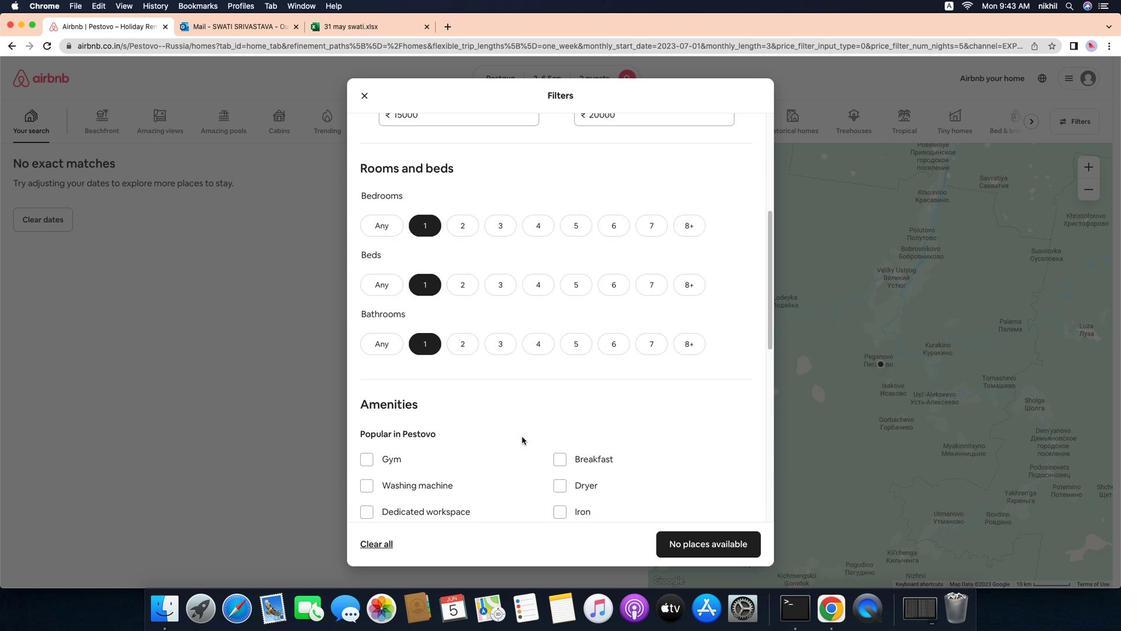 
Action: Mouse scrolled (504, 425) with delta (-55, 23)
Screenshot: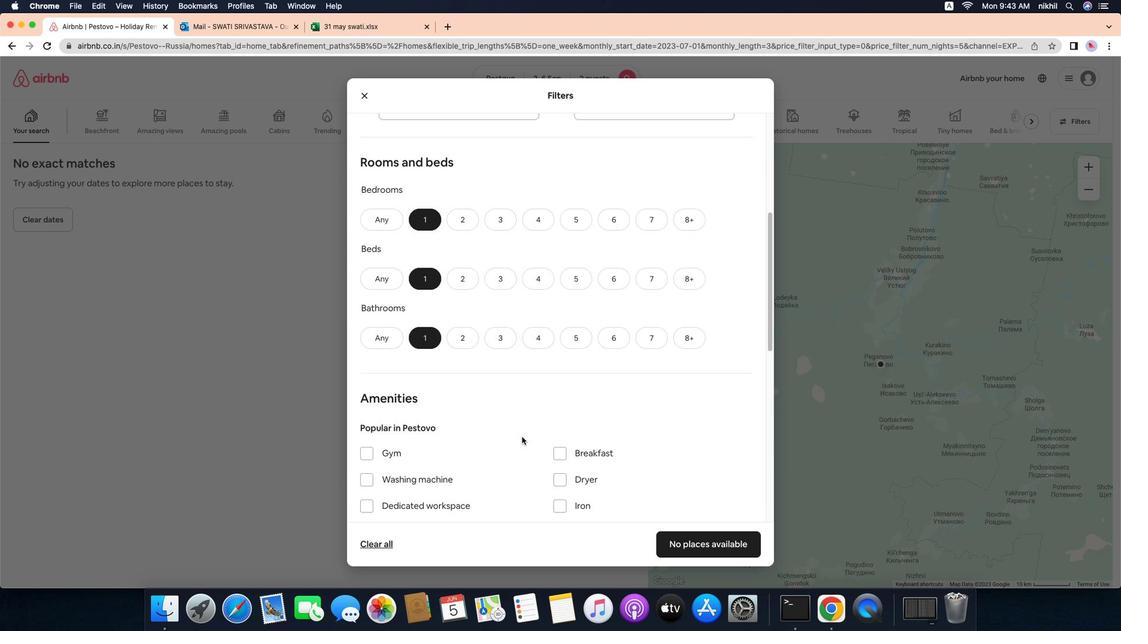 
Action: Mouse scrolled (504, 425) with delta (-55, 23)
Screenshot: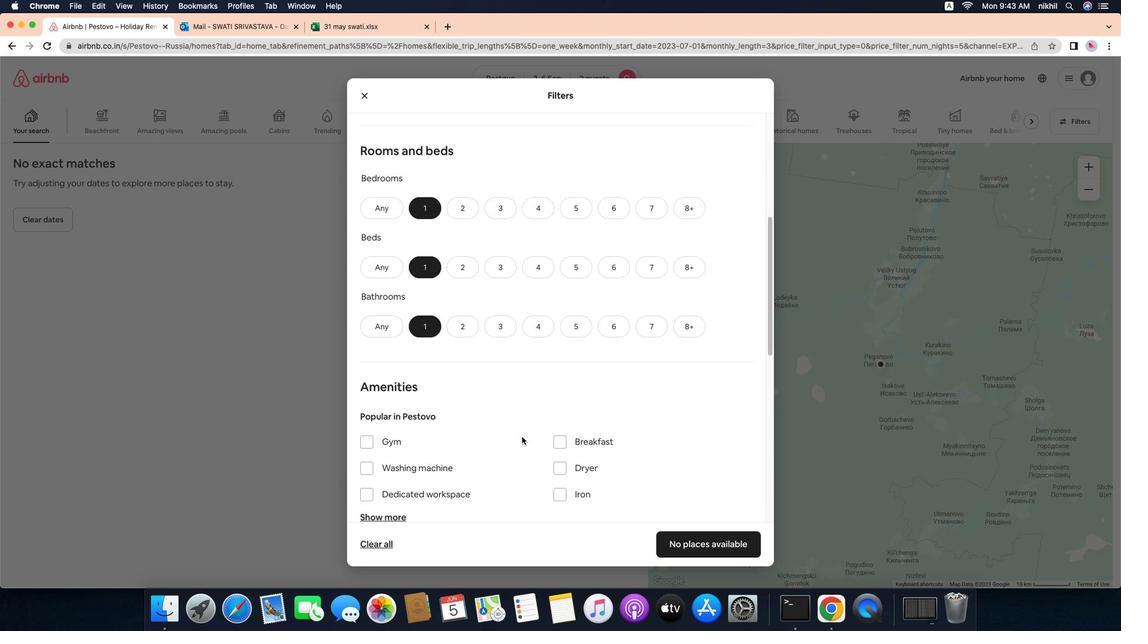 
Action: Mouse scrolled (504, 425) with delta (-55, 23)
Screenshot: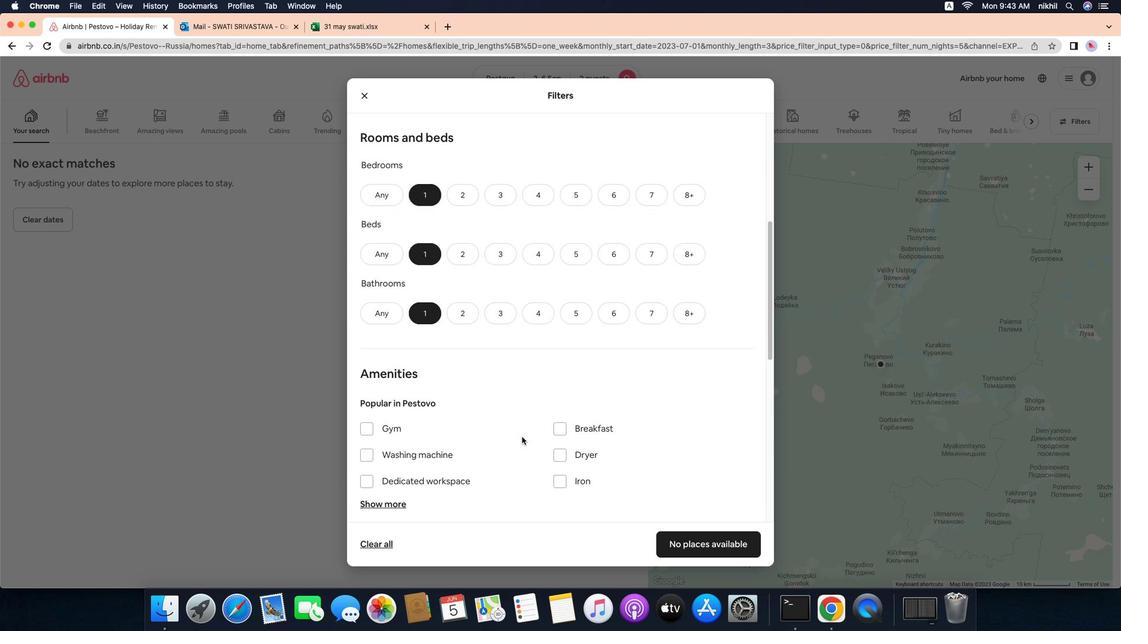 
Action: Mouse scrolled (504, 425) with delta (-55, 23)
Screenshot: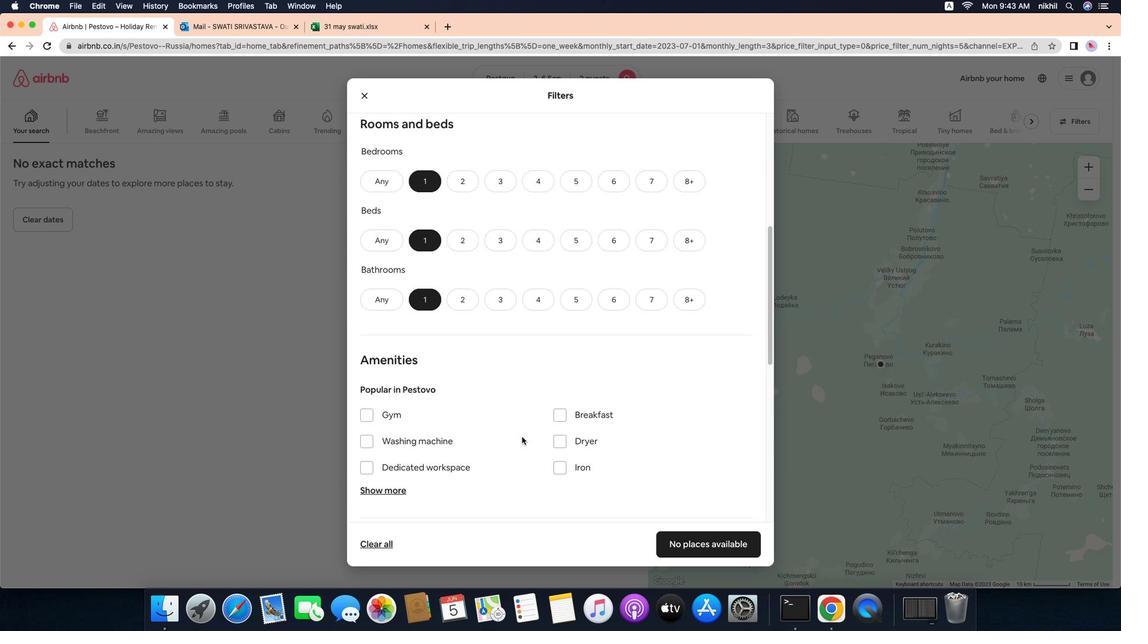 
Action: Mouse scrolled (504, 425) with delta (-55, 22)
Screenshot: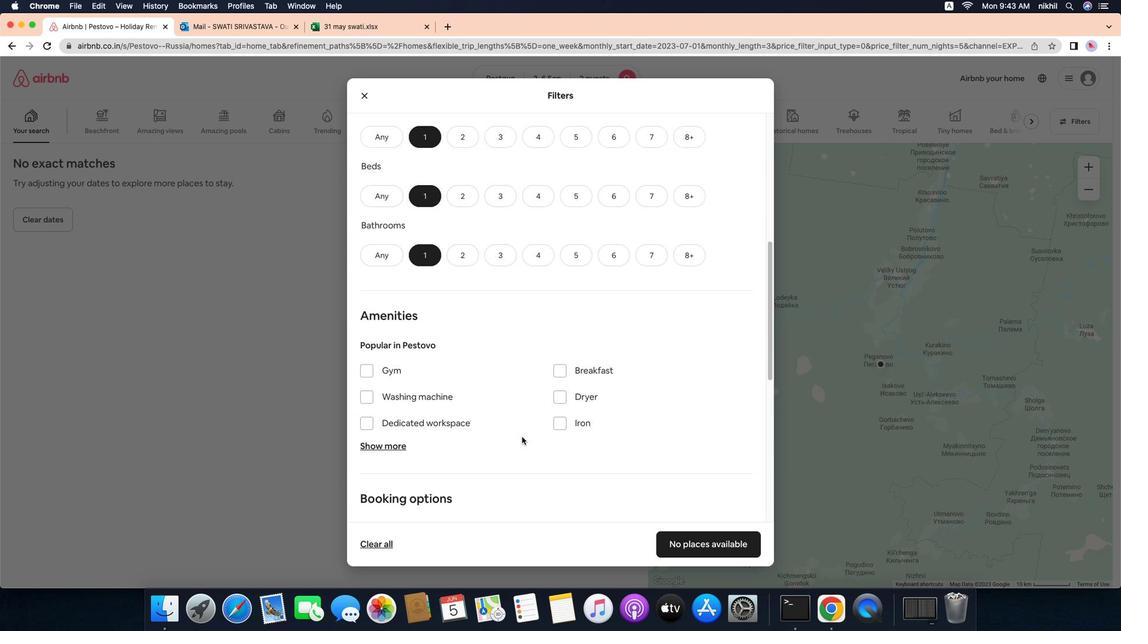 
Action: Mouse scrolled (504, 425) with delta (-55, 22)
Screenshot: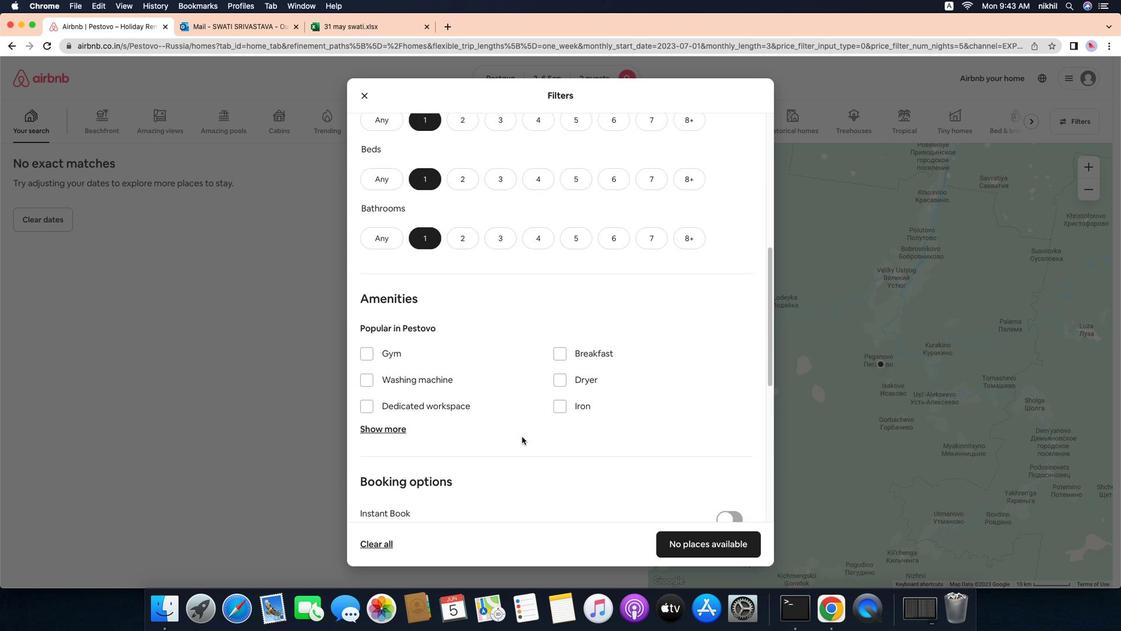 
Action: Mouse moved to (687, 465)
Screenshot: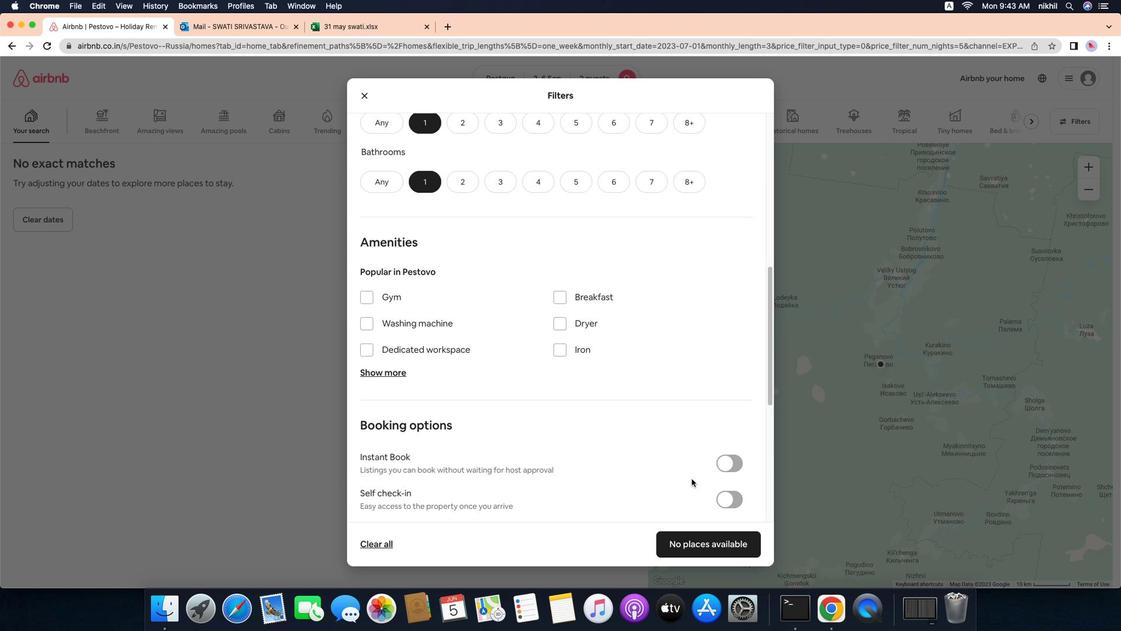 
Action: Mouse scrolled (687, 465) with delta (-55, 23)
Screenshot: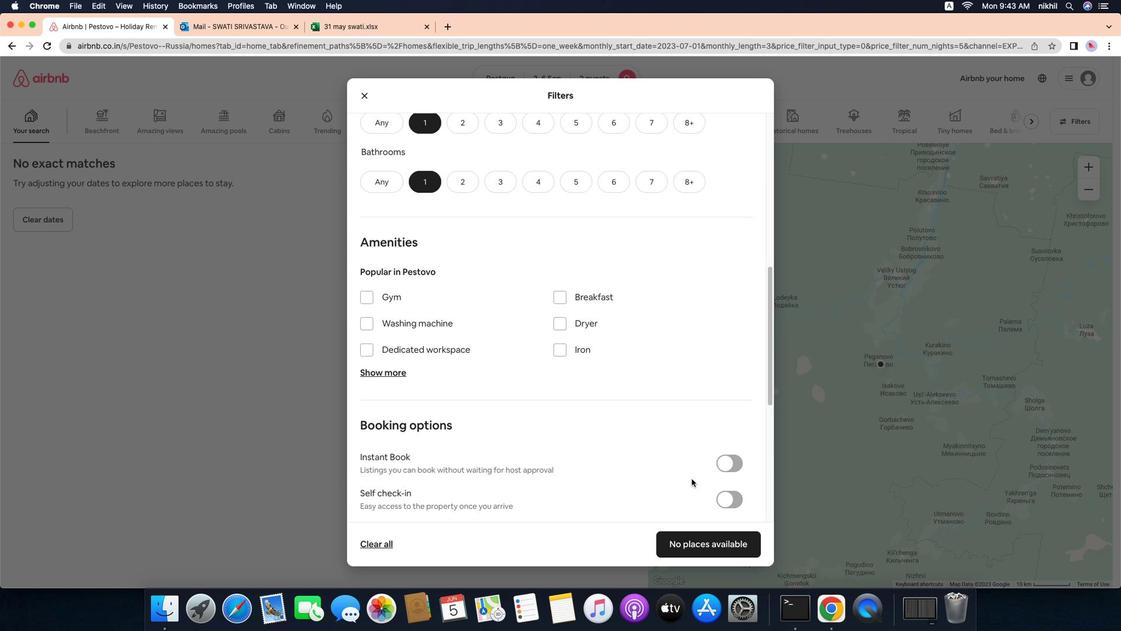 
Action: Mouse moved to (687, 465)
Screenshot: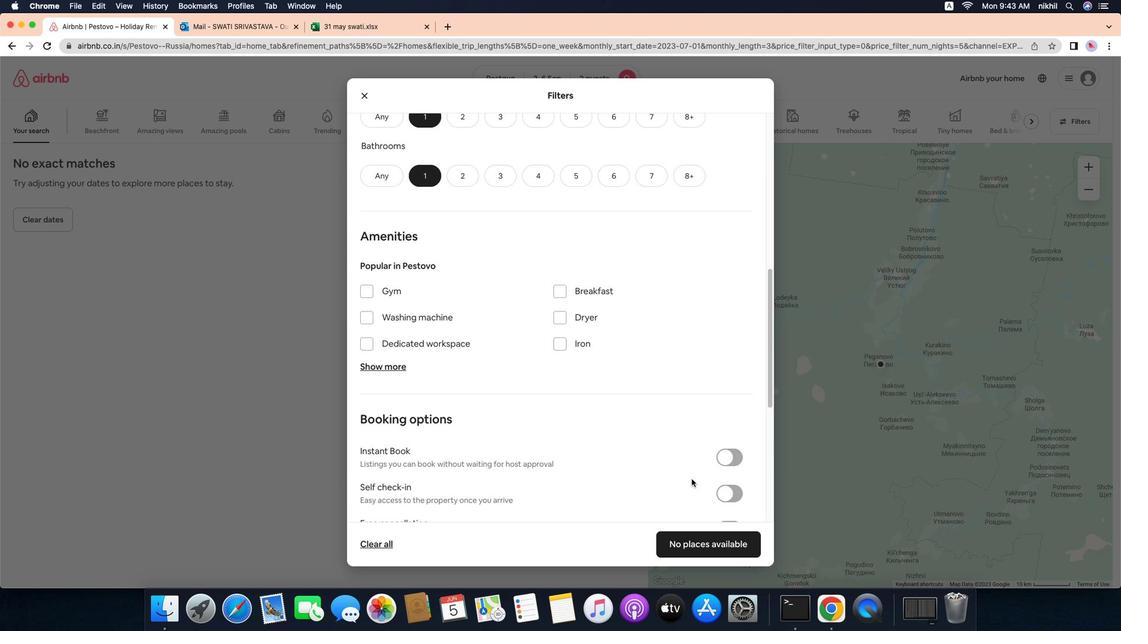 
Action: Mouse scrolled (687, 465) with delta (-55, 23)
Screenshot: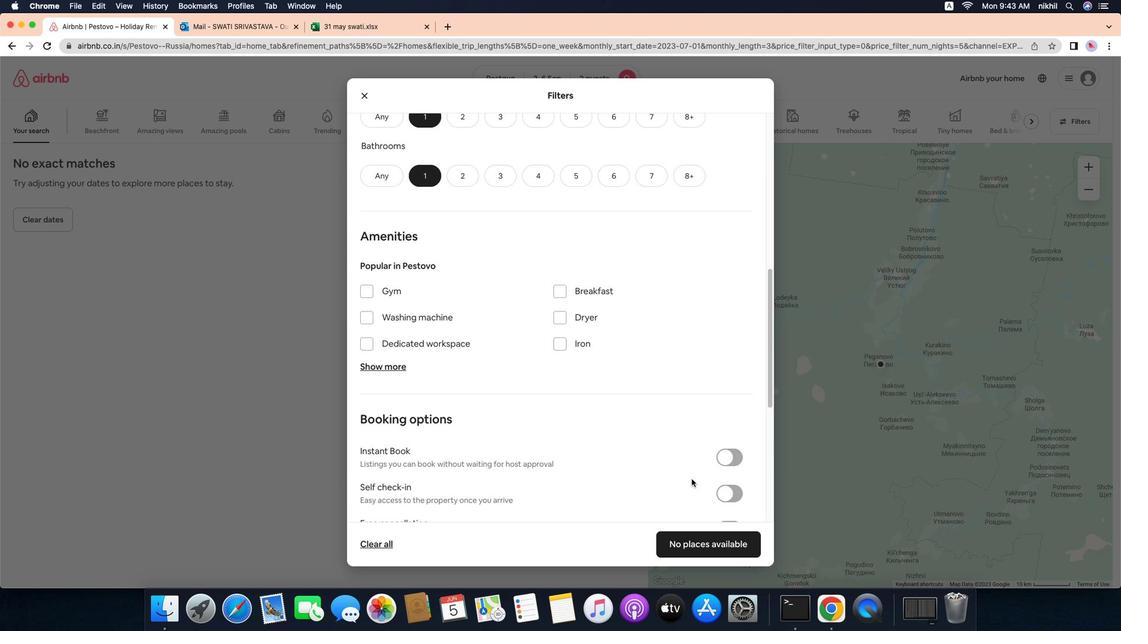 
Action: Mouse scrolled (687, 465) with delta (-55, 23)
Screenshot: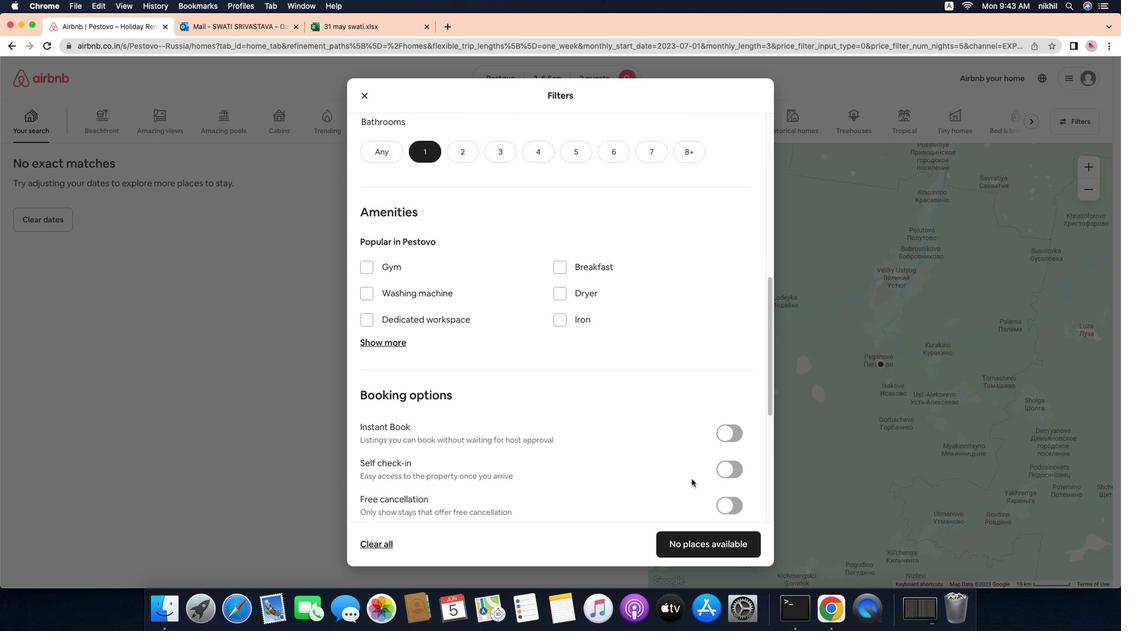 
Action: Mouse moved to (720, 437)
Screenshot: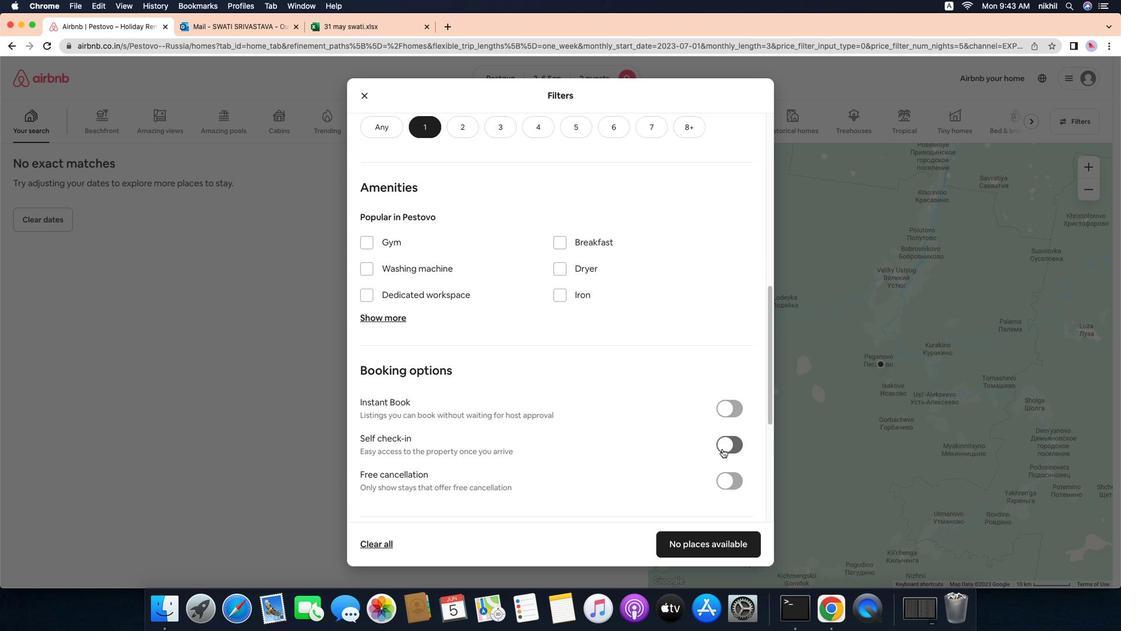 
Action: Mouse pressed left at (720, 437)
Screenshot: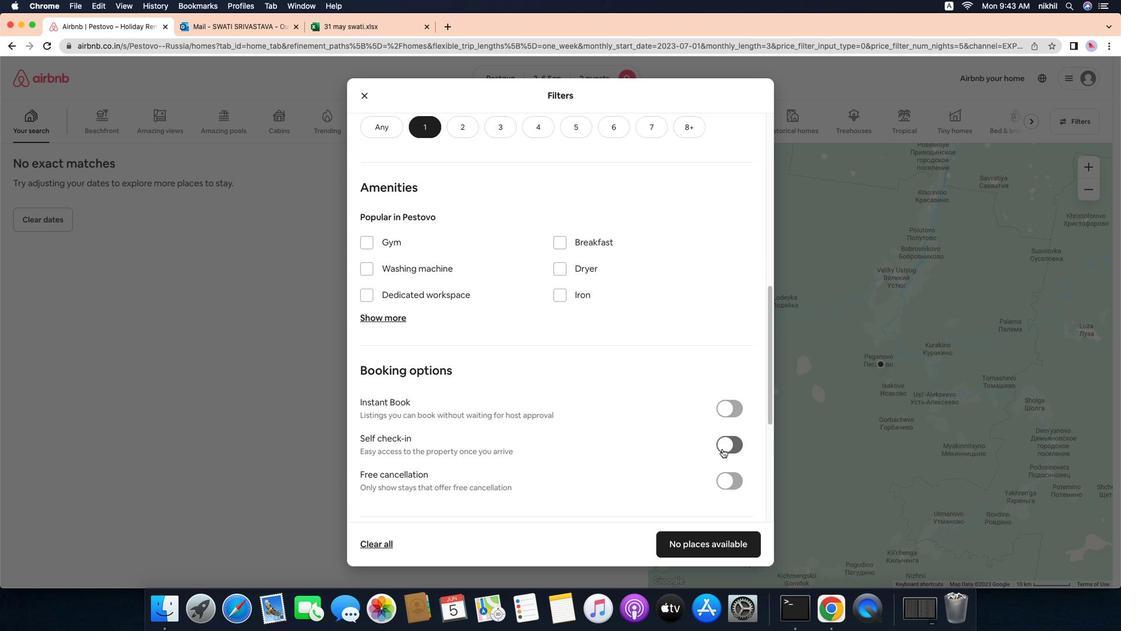 
Action: Mouse moved to (594, 433)
Screenshot: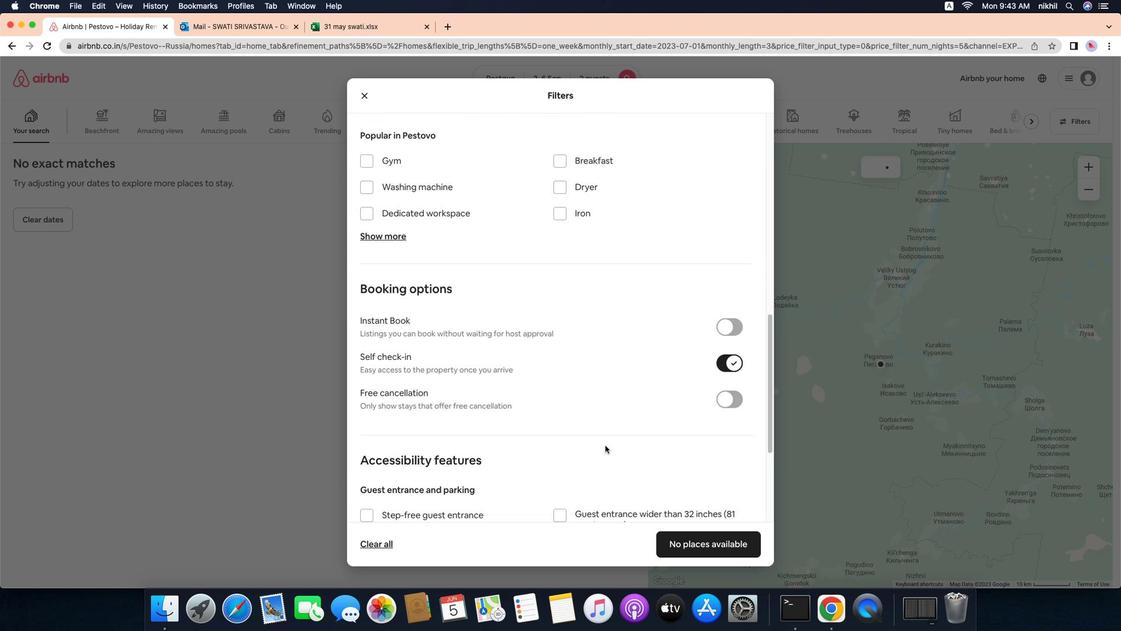 
Action: Mouse scrolled (594, 433) with delta (-55, 23)
Screenshot: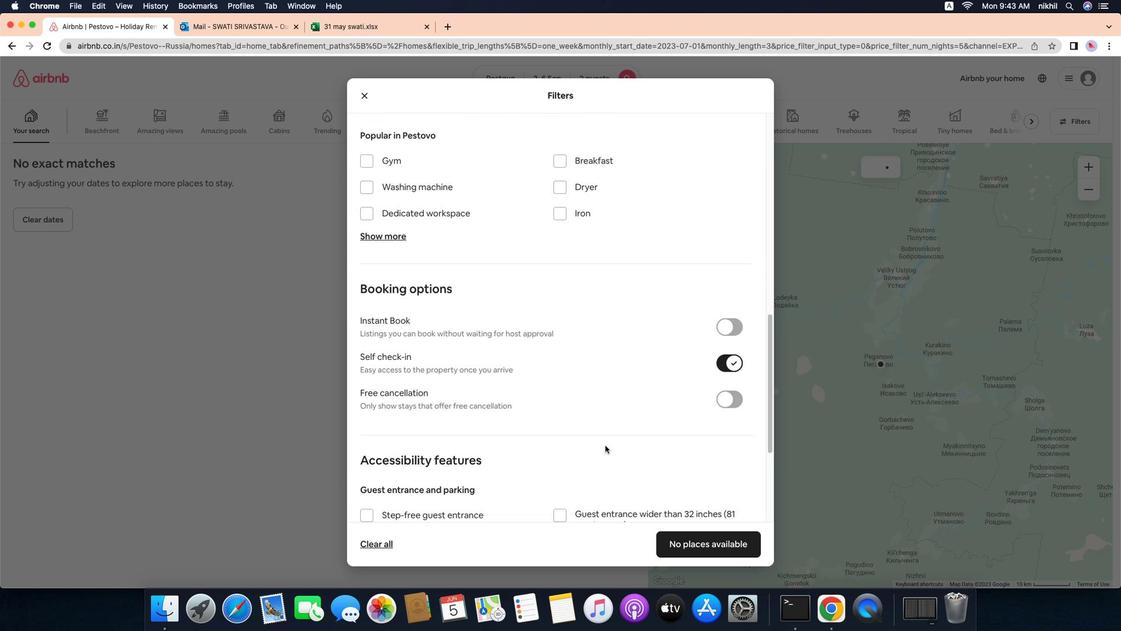 
Action: Mouse scrolled (594, 433) with delta (-55, 23)
Screenshot: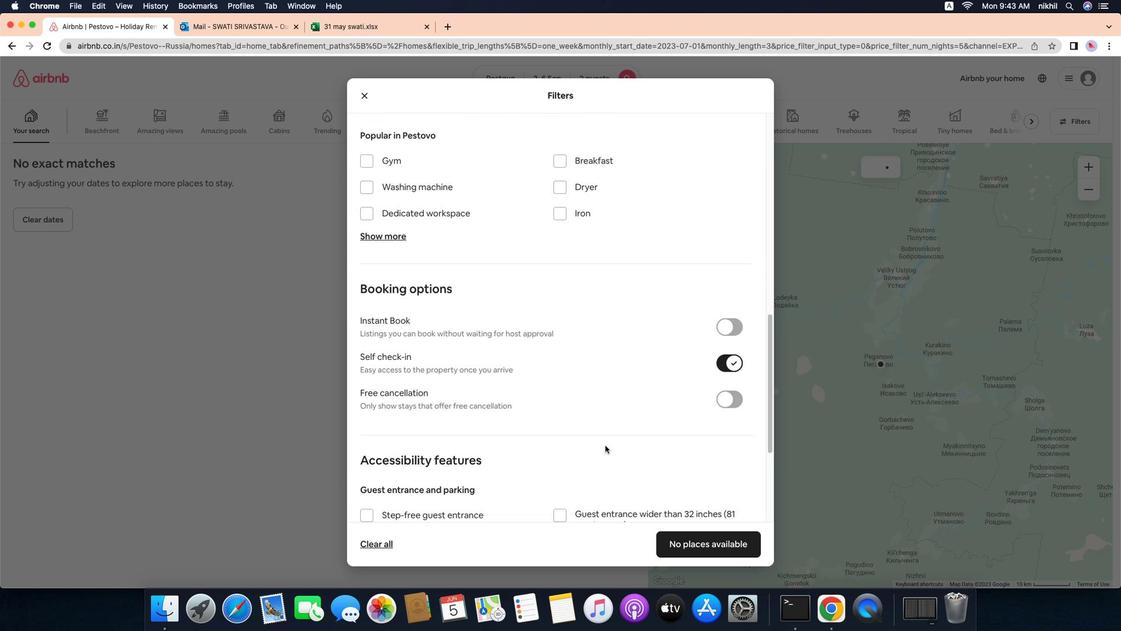
Action: Mouse moved to (594, 433)
Screenshot: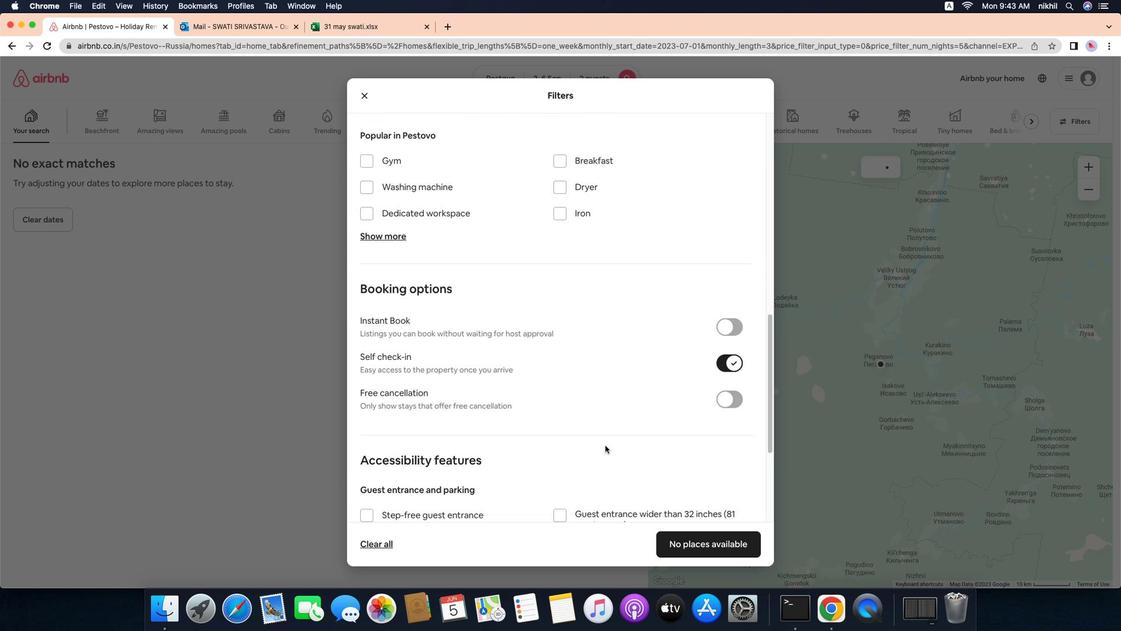 
Action: Mouse scrolled (594, 433) with delta (-55, 21)
Screenshot: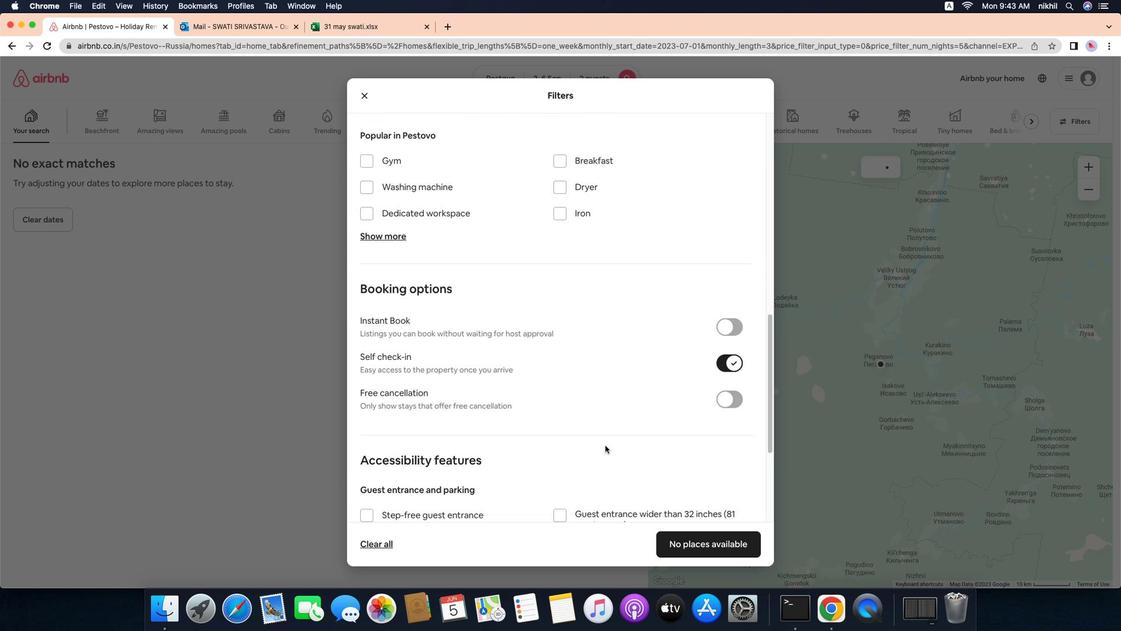 
Action: Mouse moved to (594, 433)
Screenshot: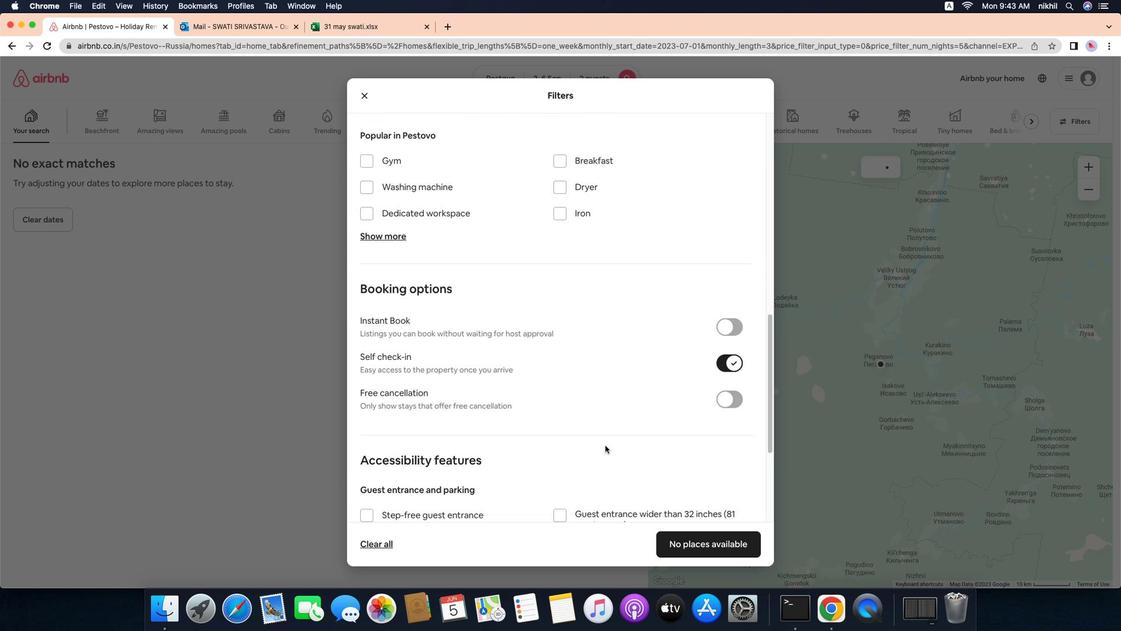 
Action: Mouse scrolled (594, 433) with delta (-55, 21)
Screenshot: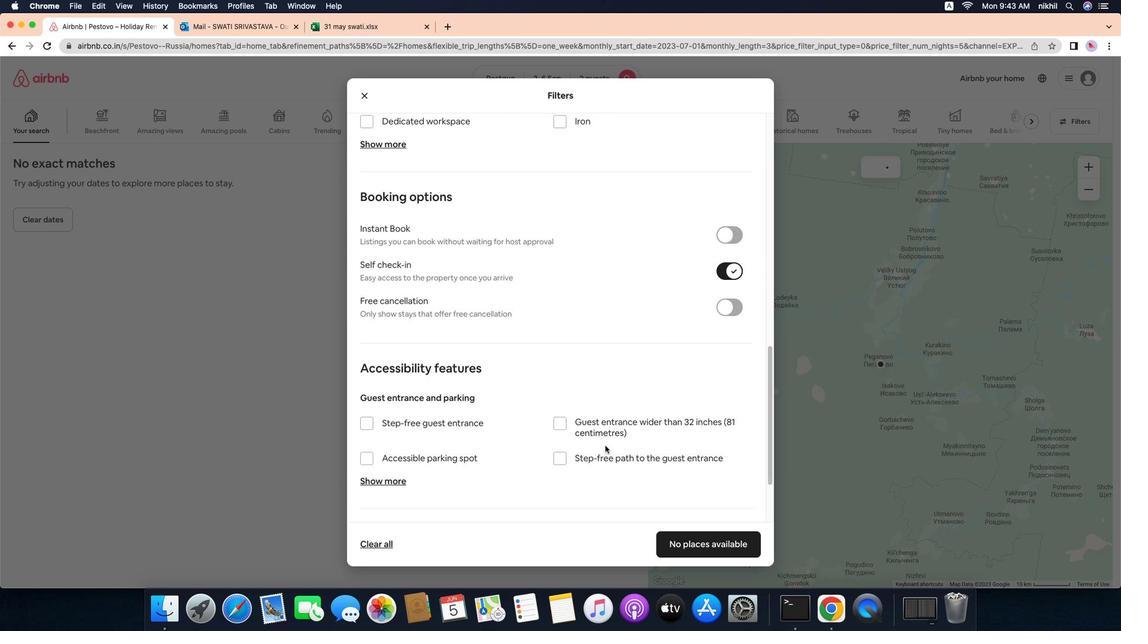 
Action: Mouse scrolled (594, 433) with delta (-55, 21)
Screenshot: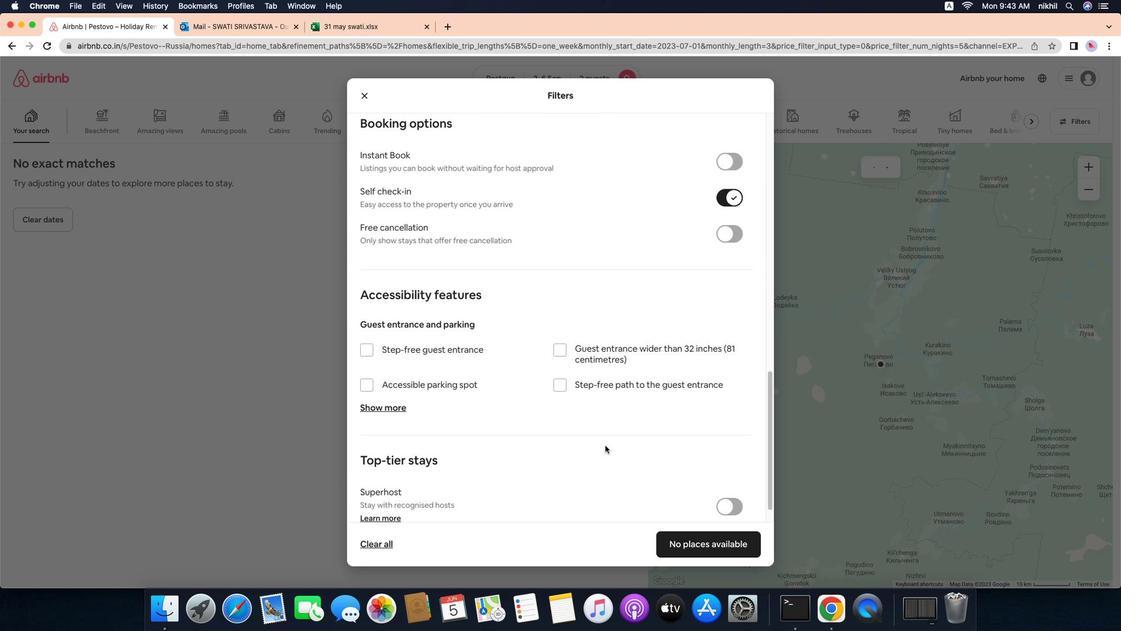 
Action: Mouse scrolled (594, 433) with delta (-55, 23)
Screenshot: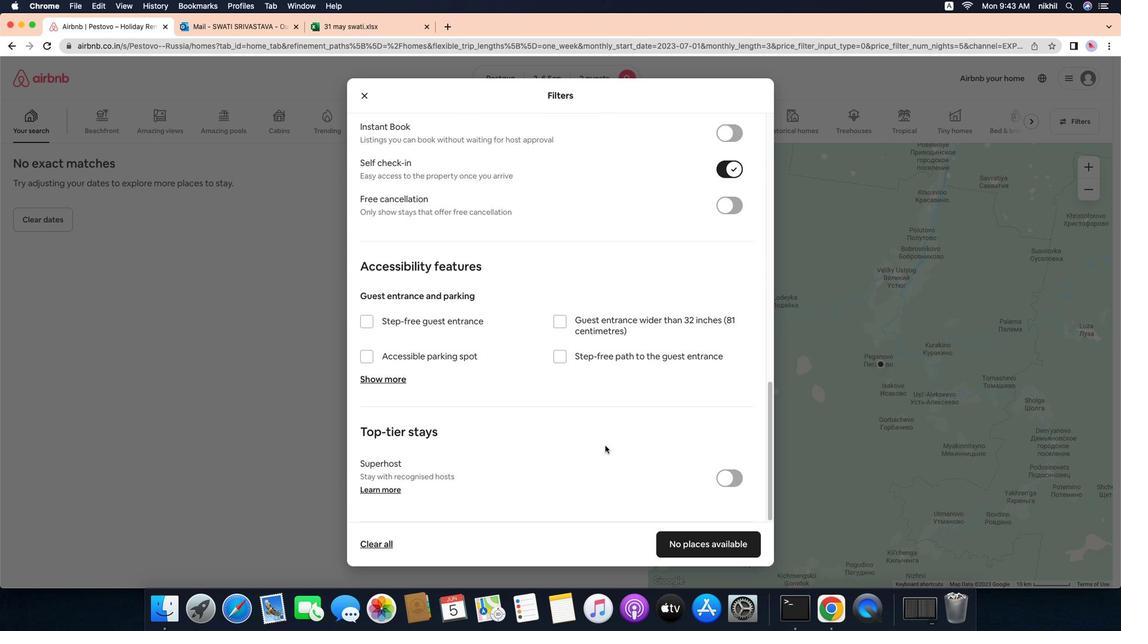 
Action: Mouse scrolled (594, 433) with delta (-55, 23)
Screenshot: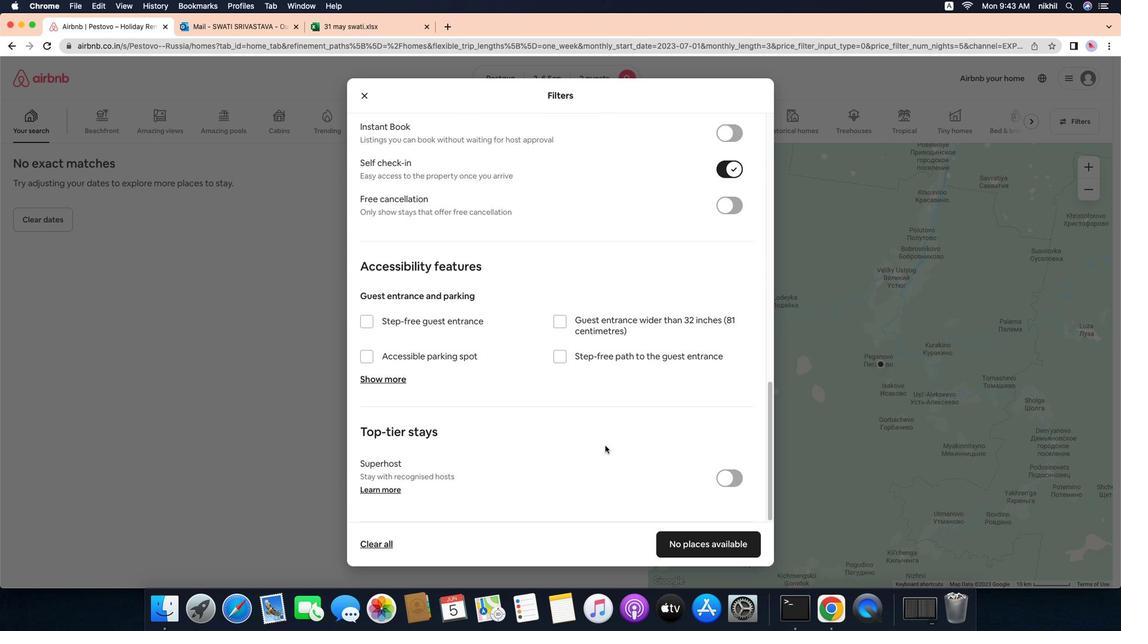 
Action: Mouse scrolled (594, 433) with delta (-55, 22)
Screenshot: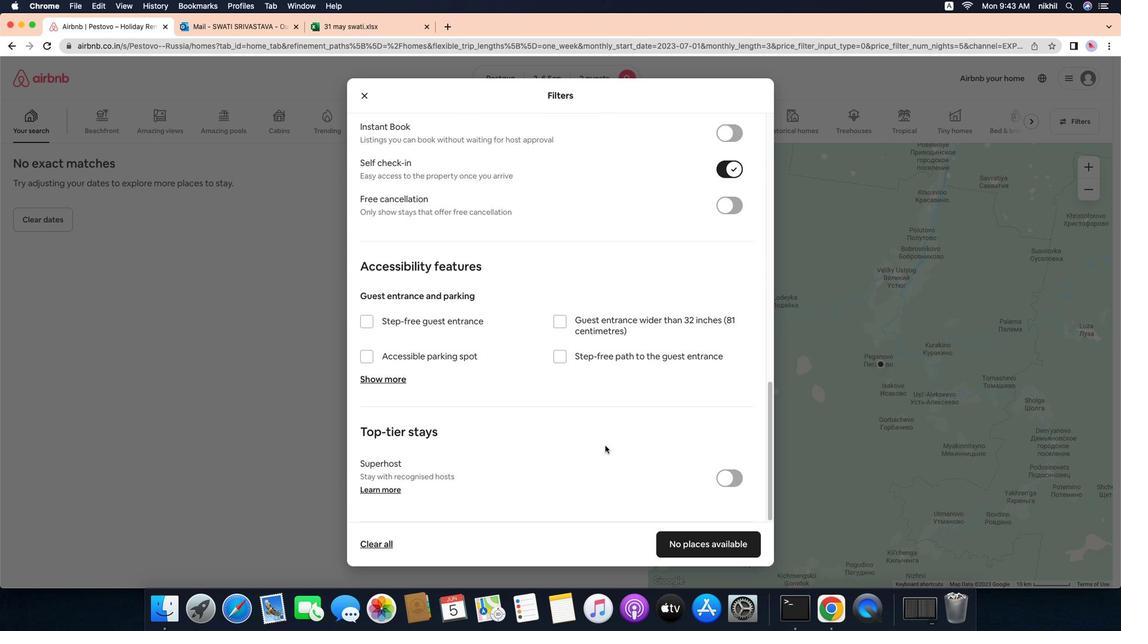 
Action: Mouse scrolled (594, 433) with delta (-55, 21)
Screenshot: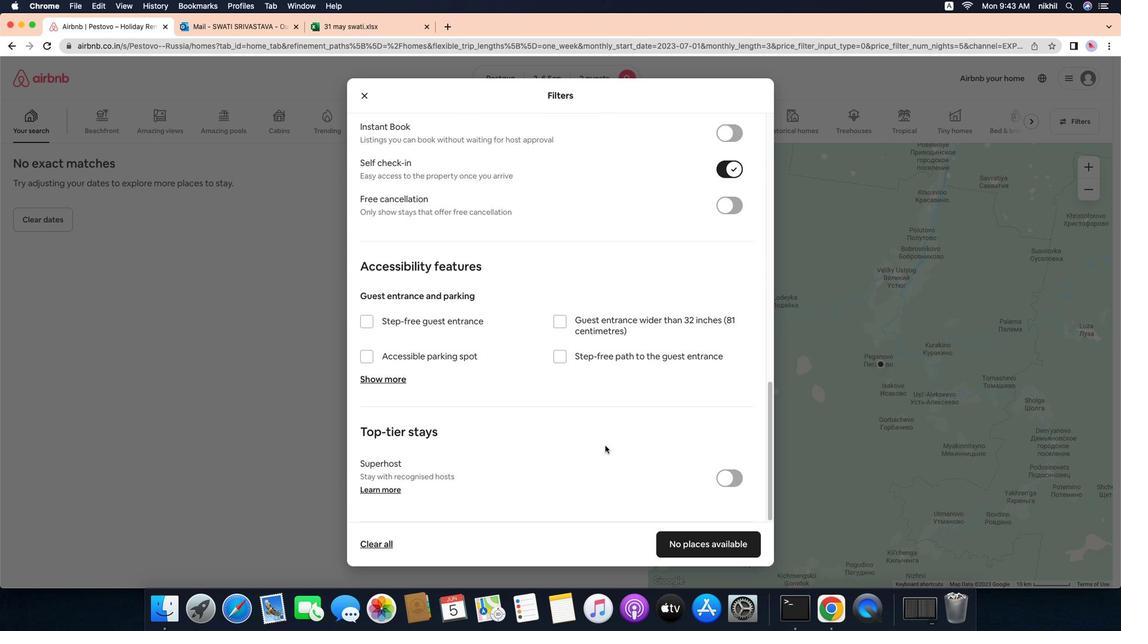 
Action: Mouse scrolled (594, 433) with delta (-55, 21)
Screenshot: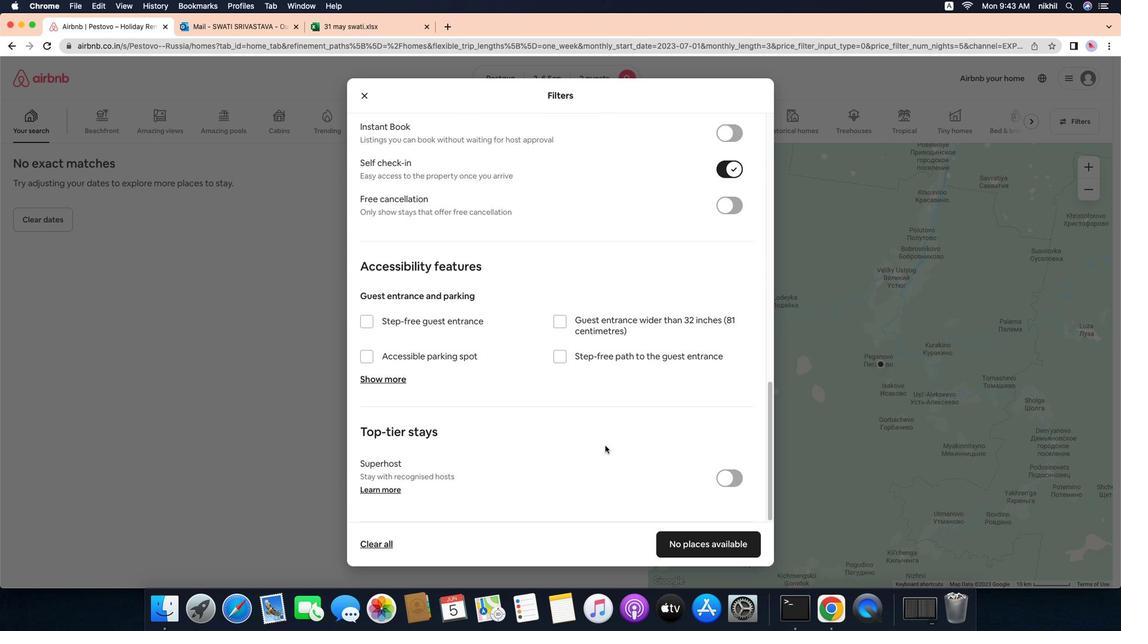 
Action: Mouse moved to (691, 522)
Screenshot: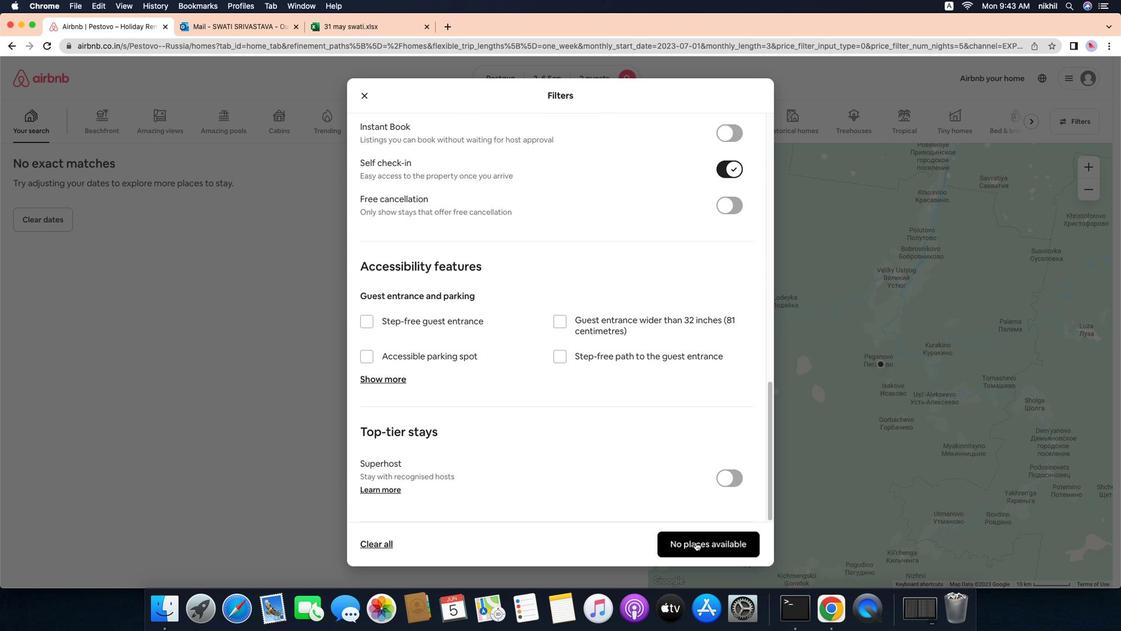 
Action: Mouse pressed left at (691, 522)
Screenshot: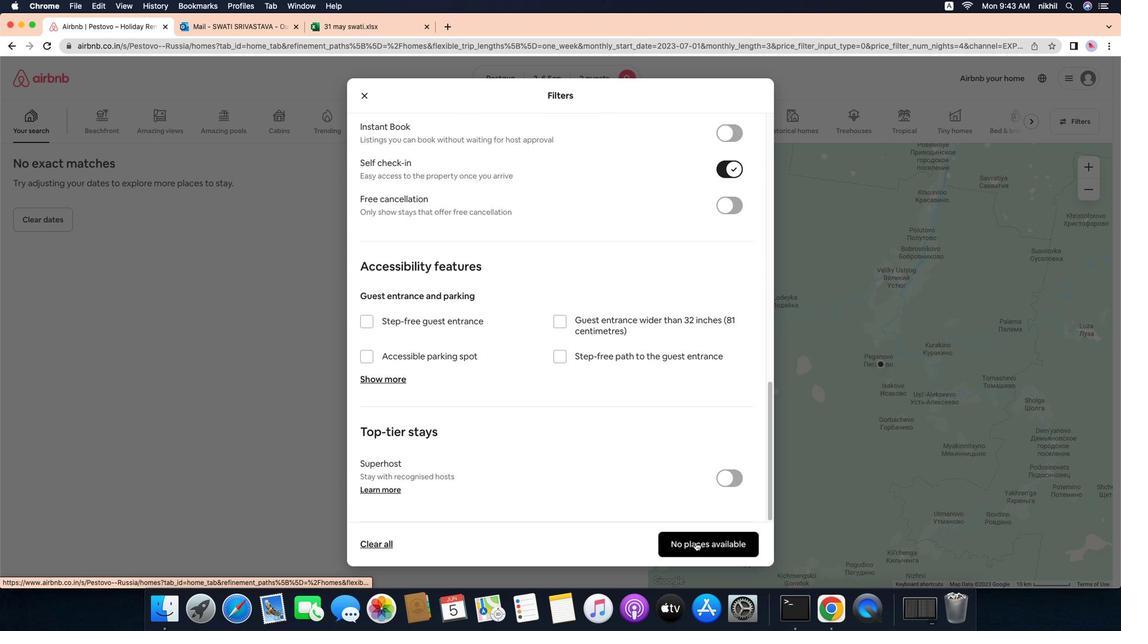 
Action: Mouse moved to (424, 217)
Screenshot: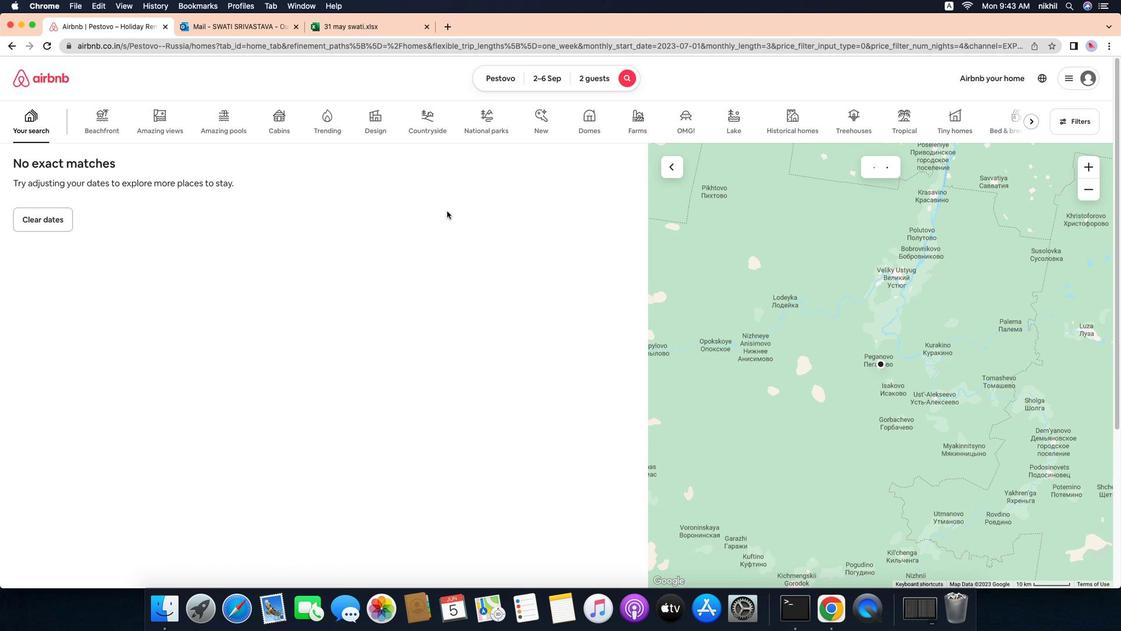 
